 Task: Search one way flight ticket for 3 adults, 3 children in premium economy from Erie: Erie International Airport (tom Ridge Field) to Springfield: Abraham Lincoln Capital Airport on 5-2-2023. Choice of flights is Royal air maroc. Number of bags: 1 carry on bag. Price is upto 42000. Outbound departure time preference is 17:00.
Action: Mouse moved to (281, 242)
Screenshot: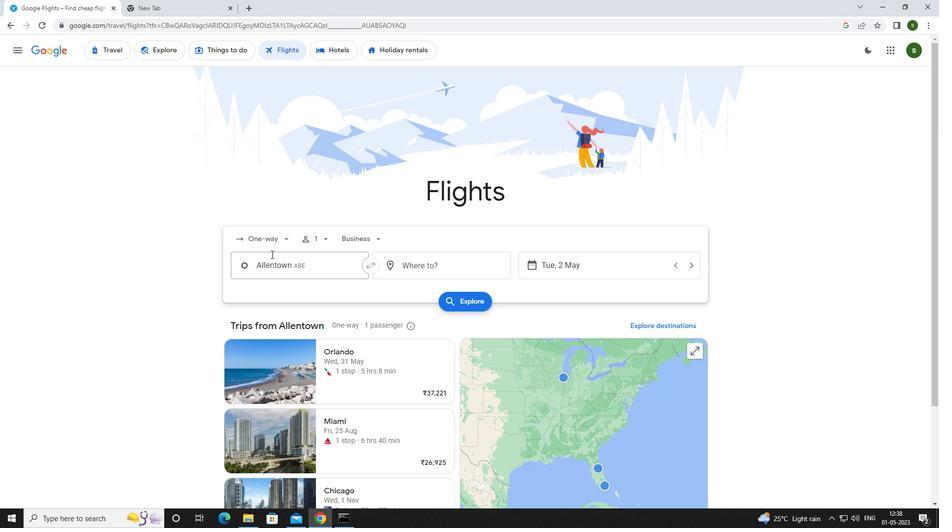 
Action: Mouse pressed left at (281, 242)
Screenshot: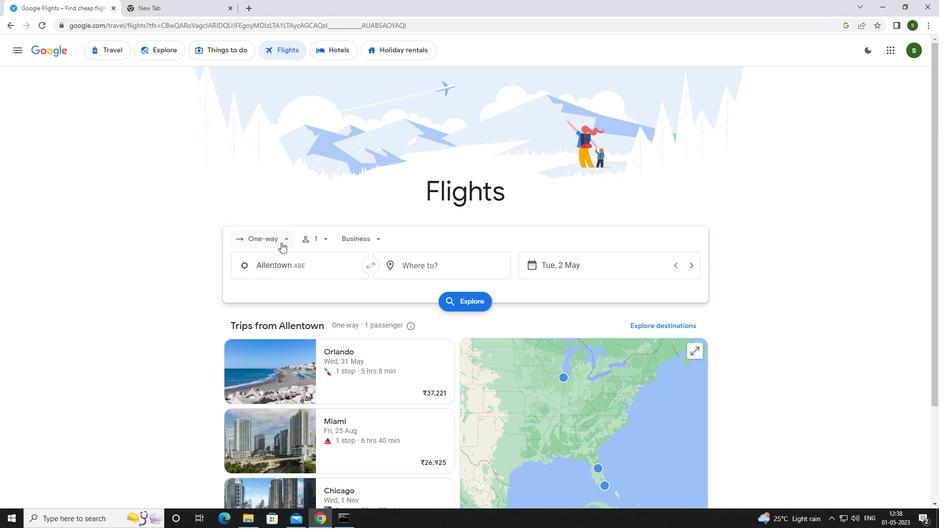 
Action: Mouse moved to (287, 276)
Screenshot: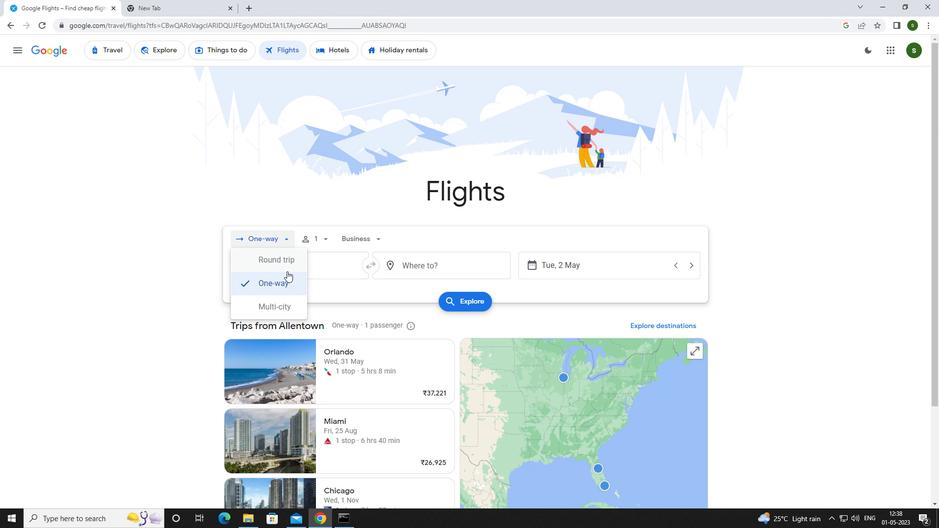 
Action: Mouse pressed left at (287, 276)
Screenshot: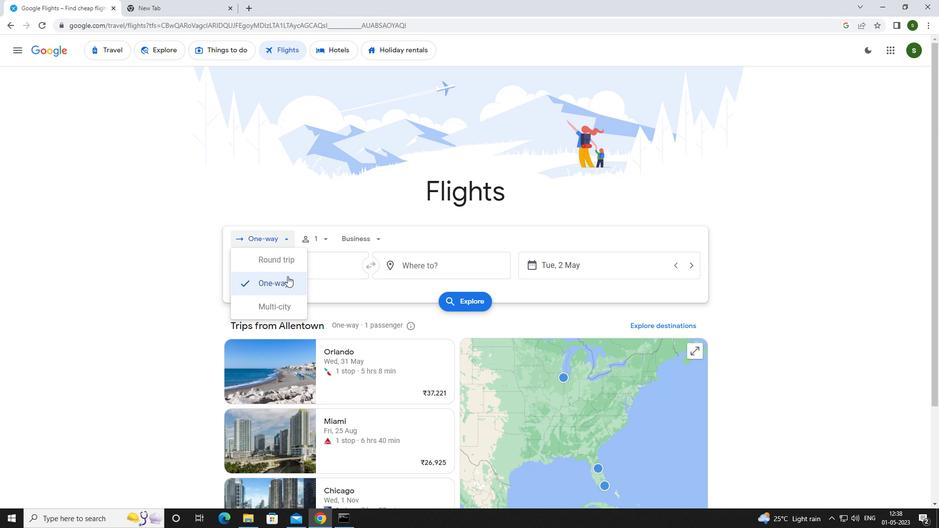 
Action: Mouse moved to (320, 238)
Screenshot: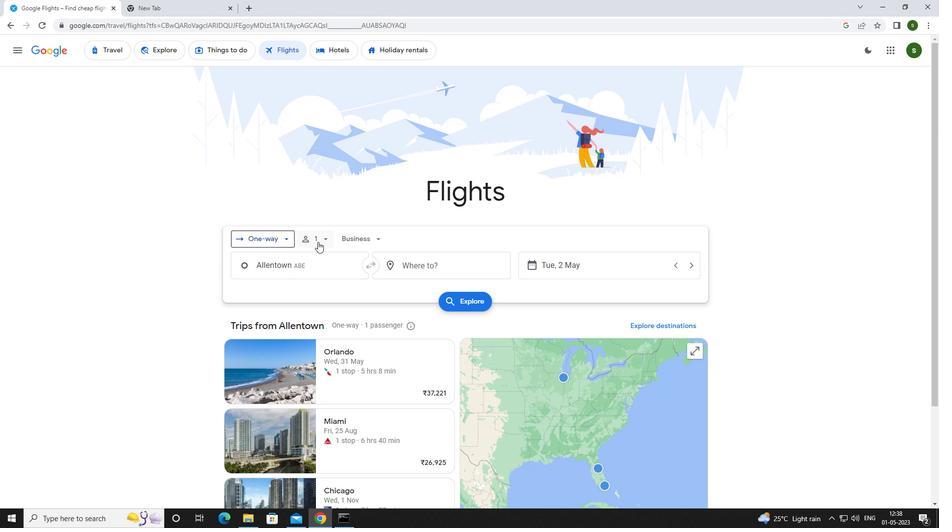
Action: Mouse pressed left at (320, 238)
Screenshot: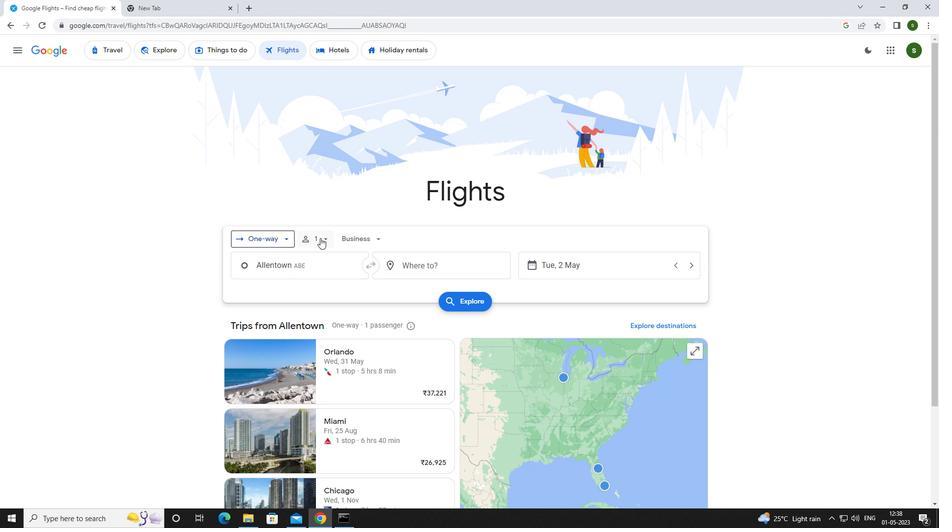
Action: Mouse moved to (397, 262)
Screenshot: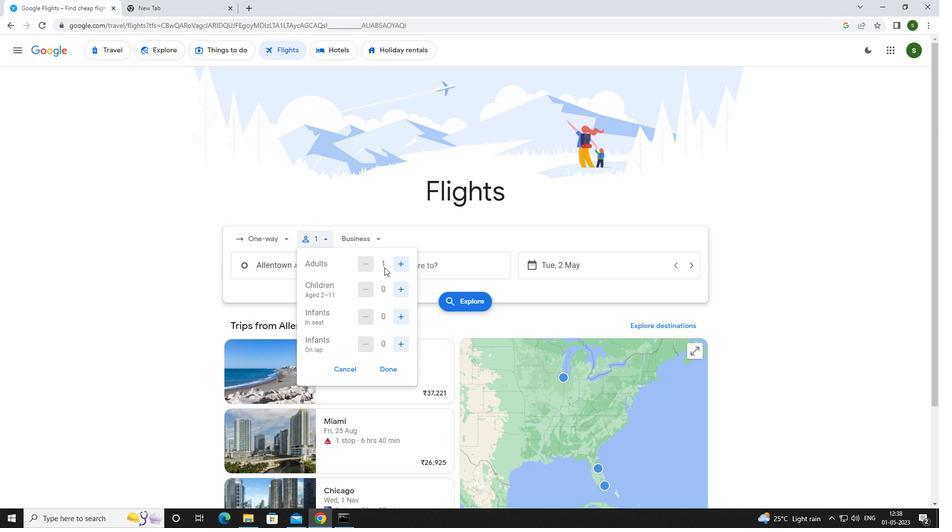 
Action: Mouse pressed left at (397, 262)
Screenshot: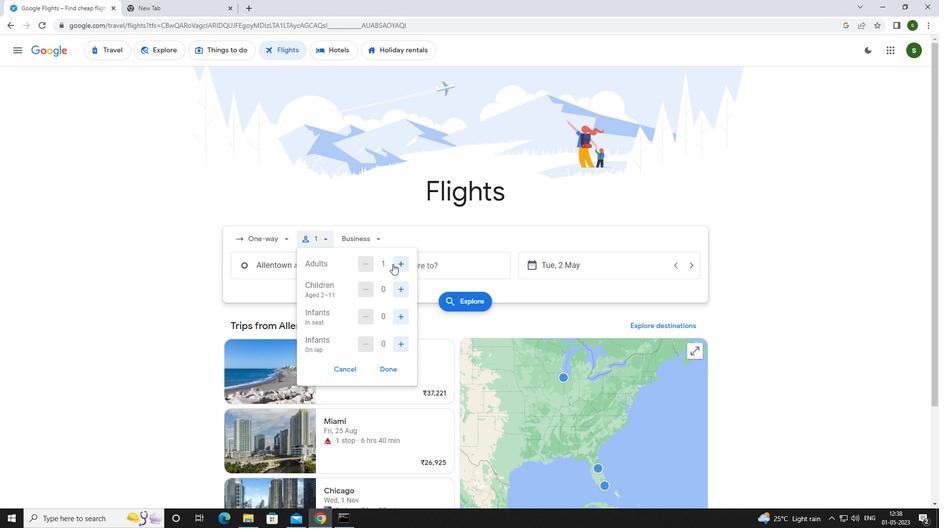 
Action: Mouse pressed left at (397, 262)
Screenshot: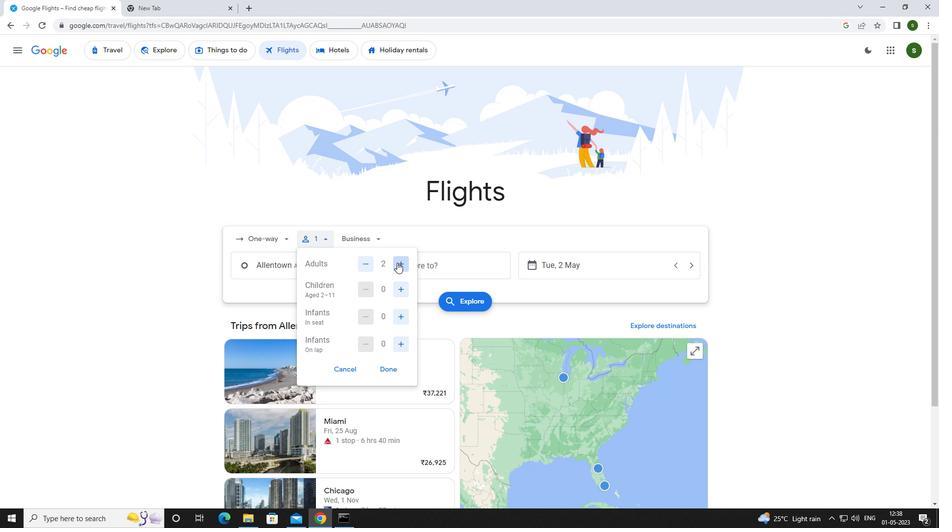 
Action: Mouse moved to (399, 292)
Screenshot: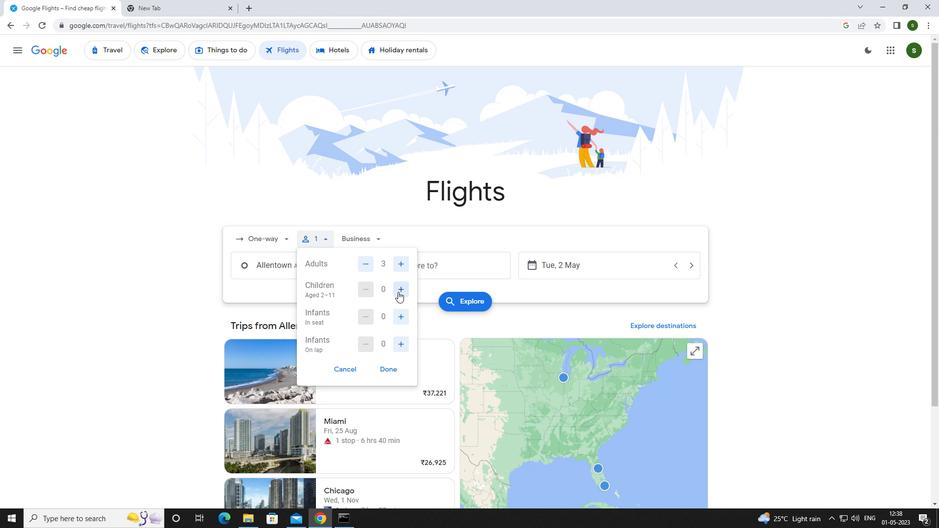 
Action: Mouse pressed left at (399, 292)
Screenshot: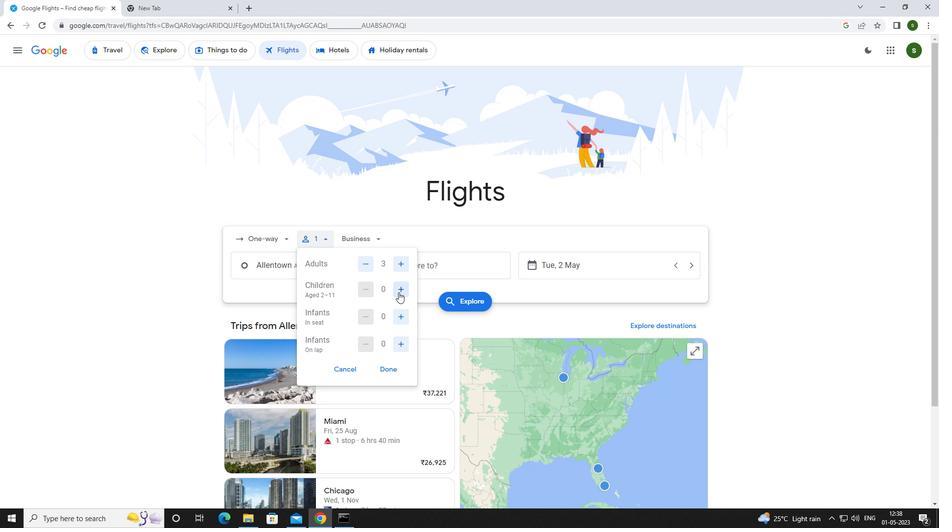 
Action: Mouse pressed left at (399, 292)
Screenshot: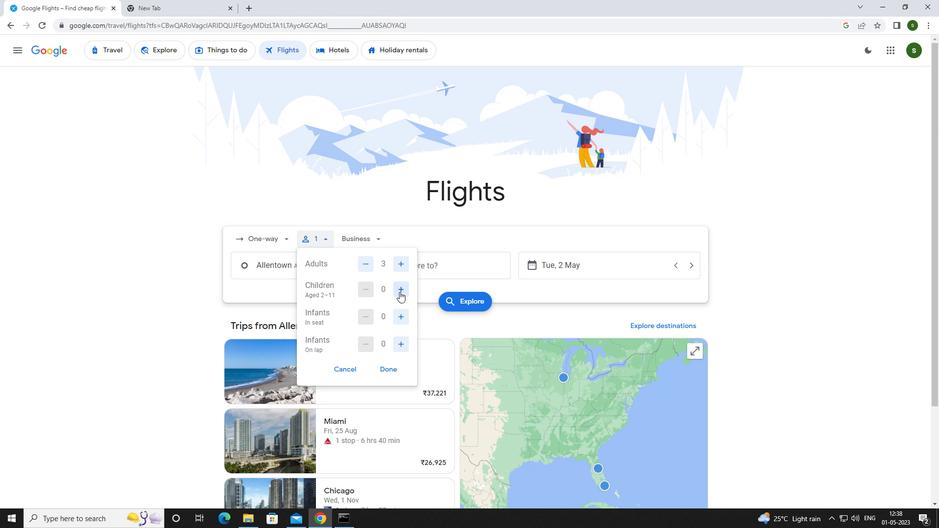 
Action: Mouse pressed left at (399, 292)
Screenshot: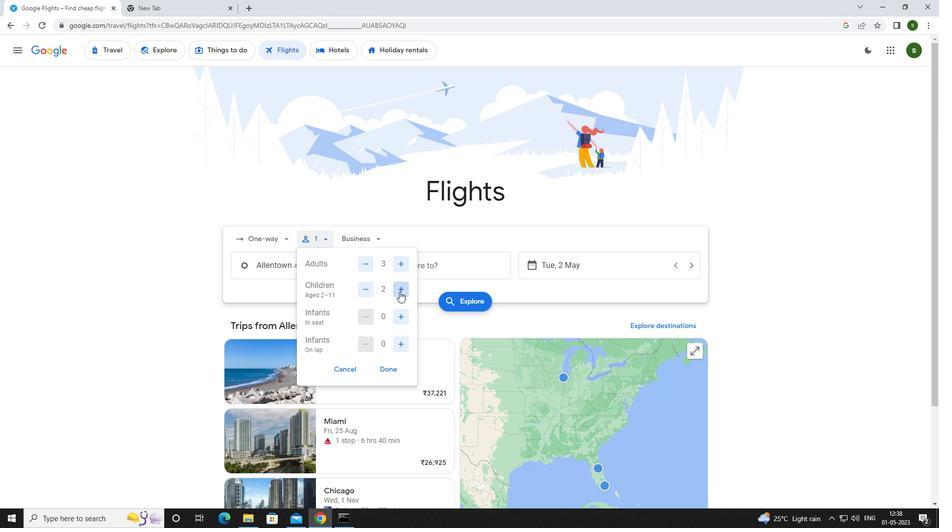 
Action: Mouse moved to (375, 241)
Screenshot: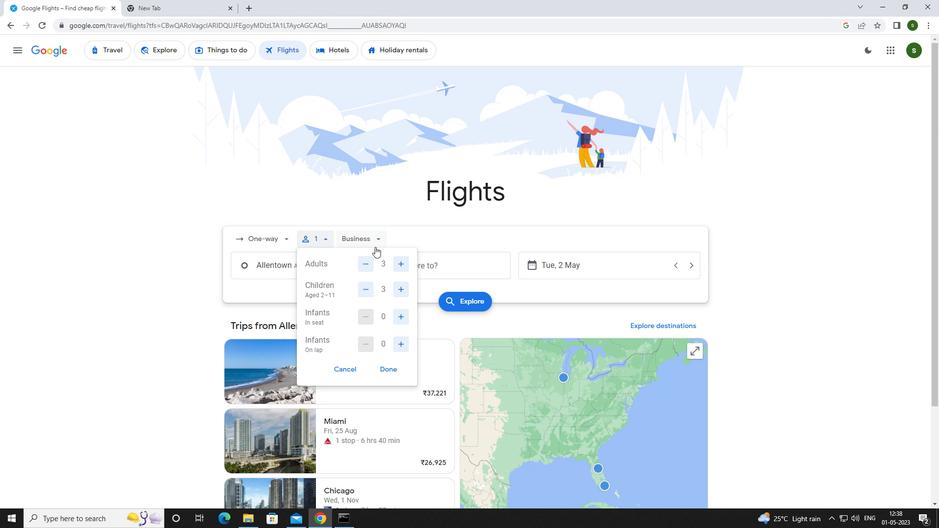
Action: Mouse pressed left at (375, 241)
Screenshot: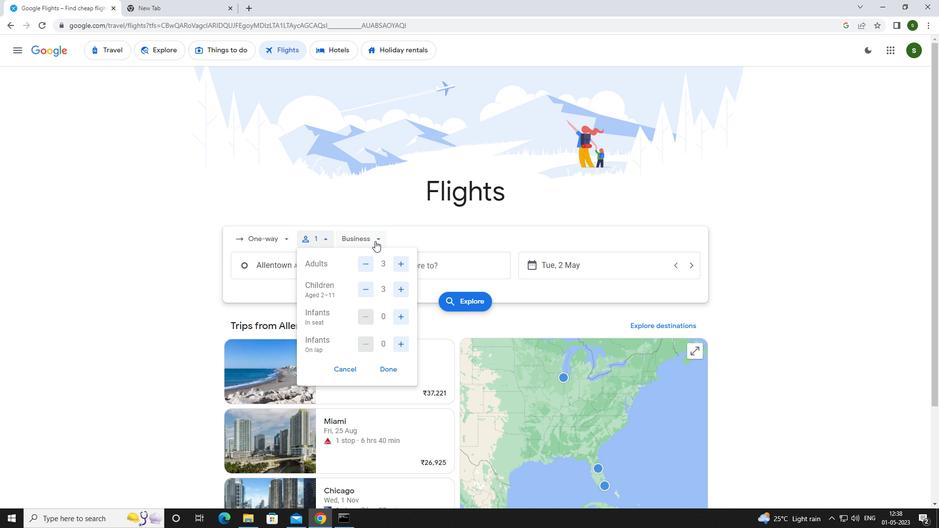 
Action: Mouse moved to (387, 284)
Screenshot: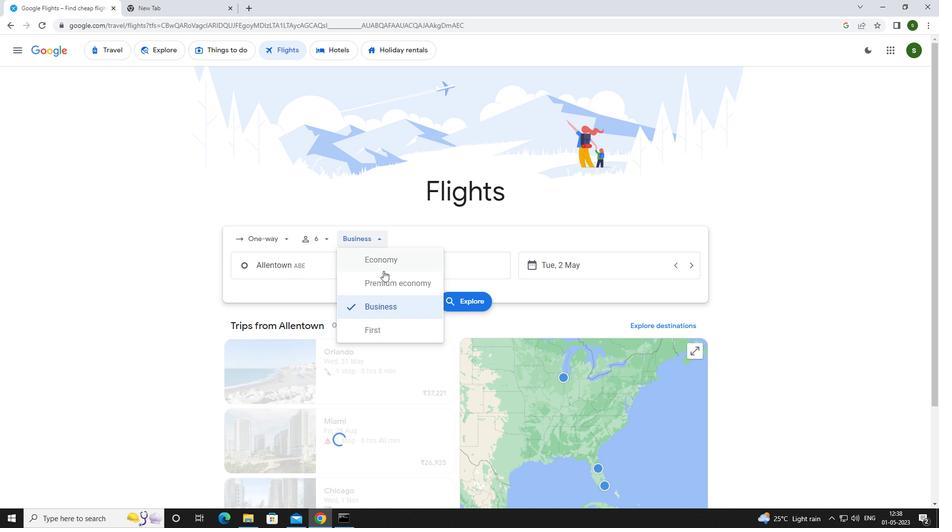 
Action: Mouse pressed left at (387, 284)
Screenshot: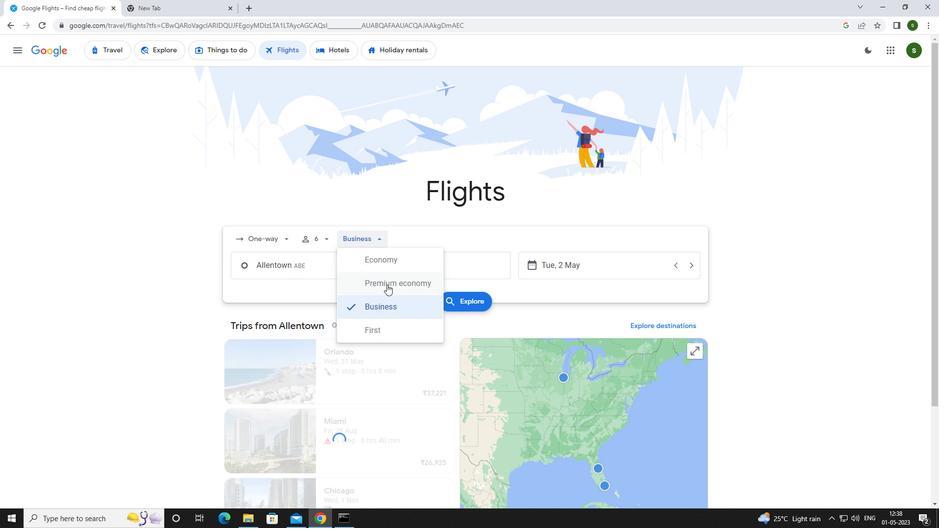 
Action: Mouse moved to (321, 260)
Screenshot: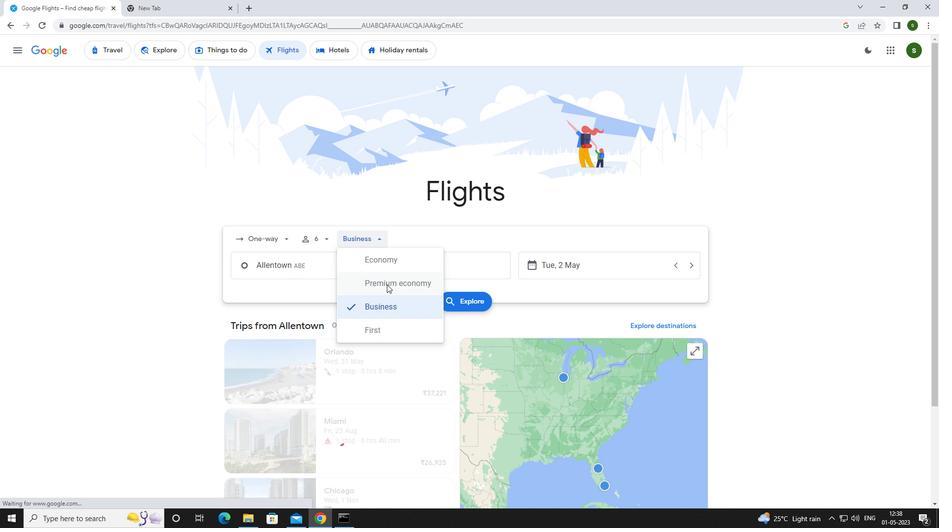 
Action: Mouse pressed left at (321, 260)
Screenshot: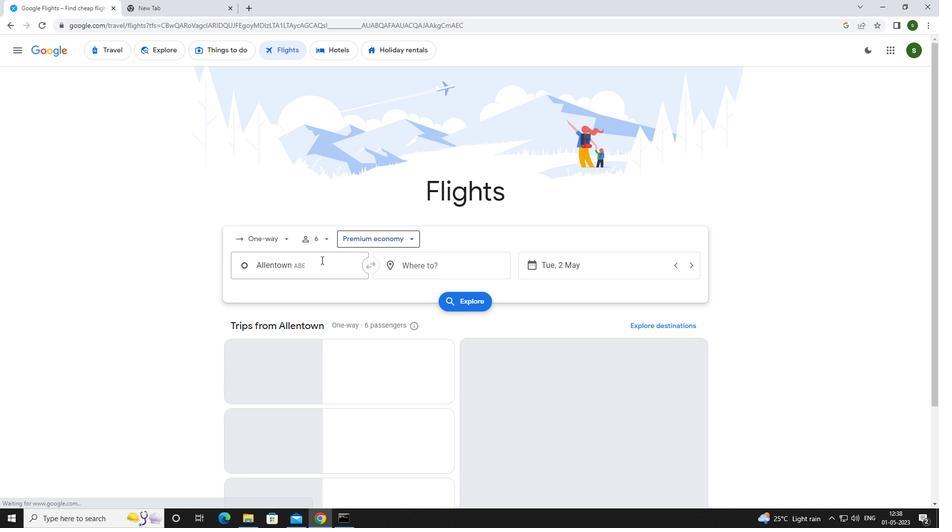 
Action: Mouse moved to (327, 257)
Screenshot: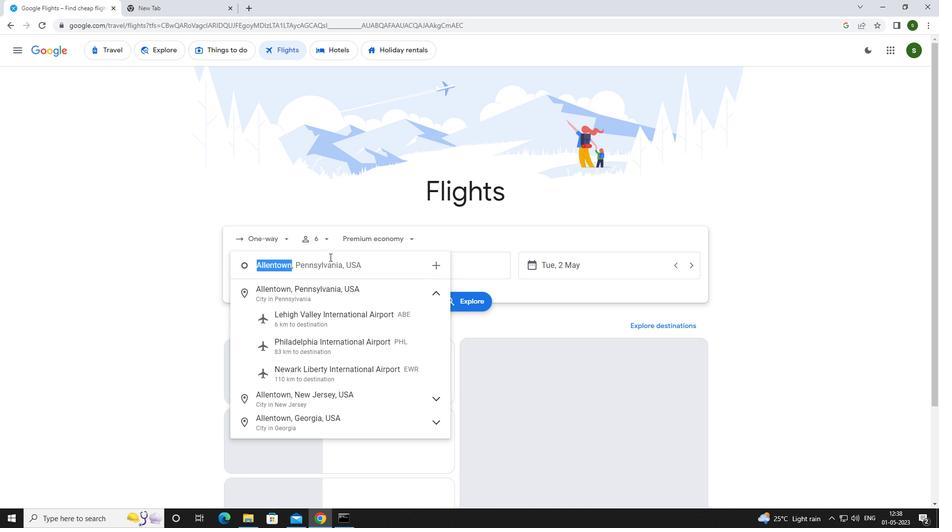 
Action: Key pressed <Key.caps_lock>e<Key.caps_lock>rie<Key.space><Key.caps_lock>i<Key.caps_lock>nterna
Screenshot: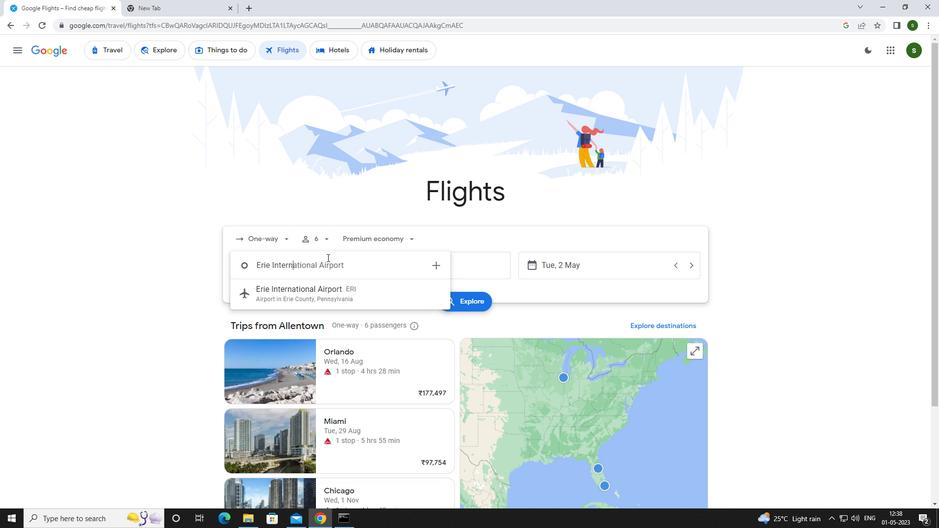
Action: Mouse moved to (326, 295)
Screenshot: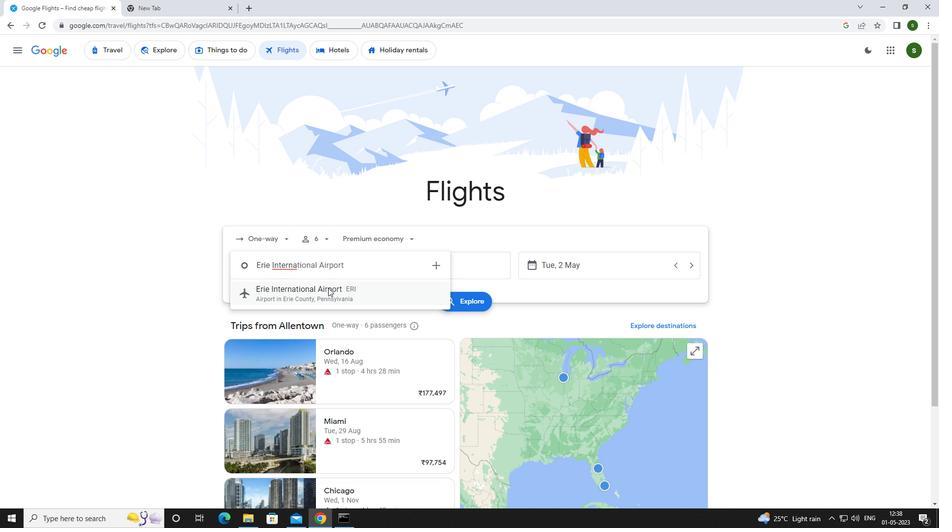 
Action: Mouse pressed left at (326, 295)
Screenshot: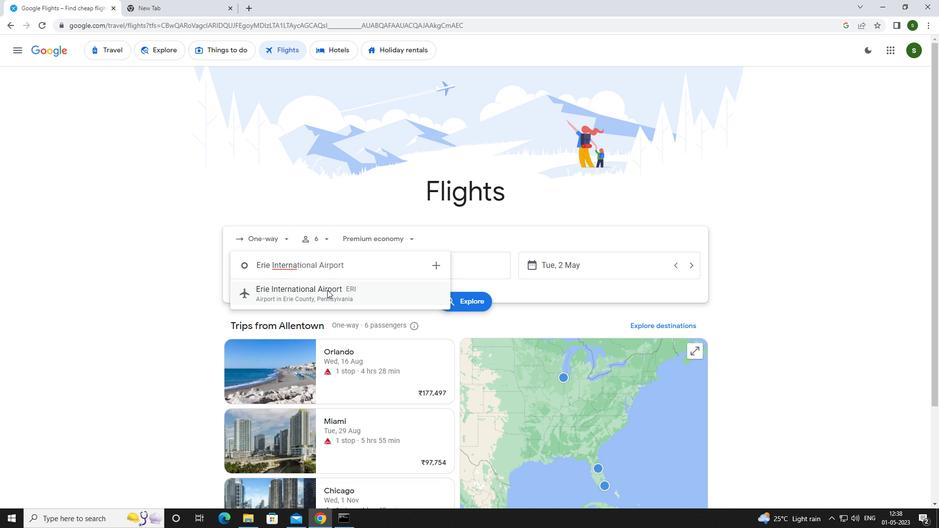 
Action: Mouse moved to (425, 265)
Screenshot: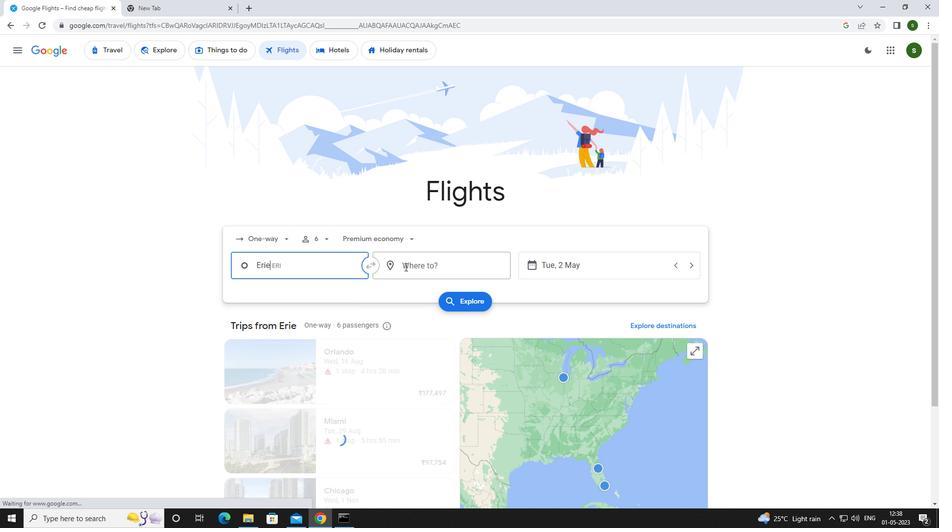 
Action: Mouse pressed left at (425, 265)
Screenshot: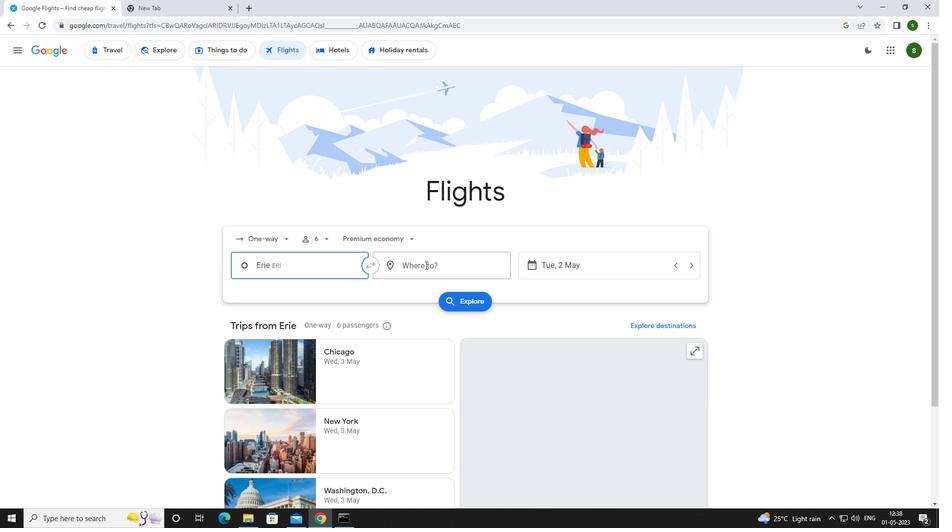 
Action: Mouse moved to (405, 267)
Screenshot: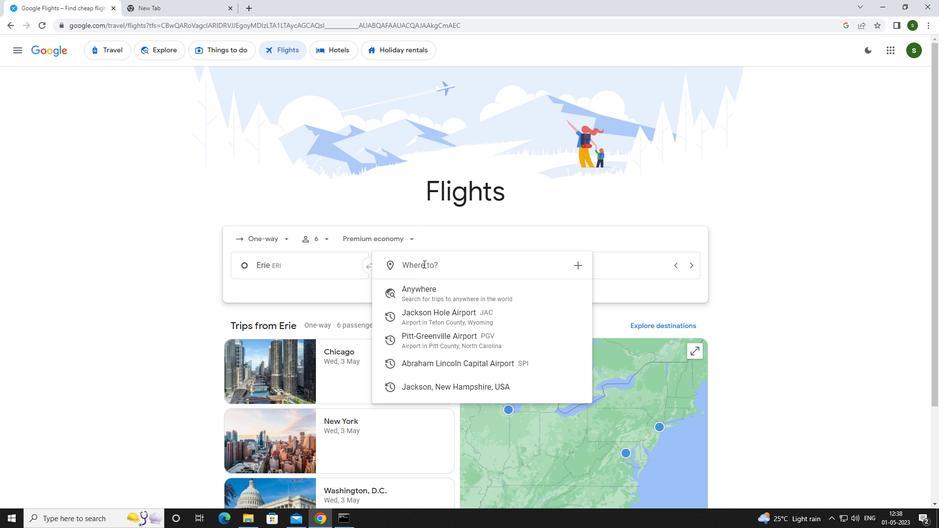 
Action: Key pressed <Key.caps_lock>s<Key.caps_lock>pringfie
Screenshot: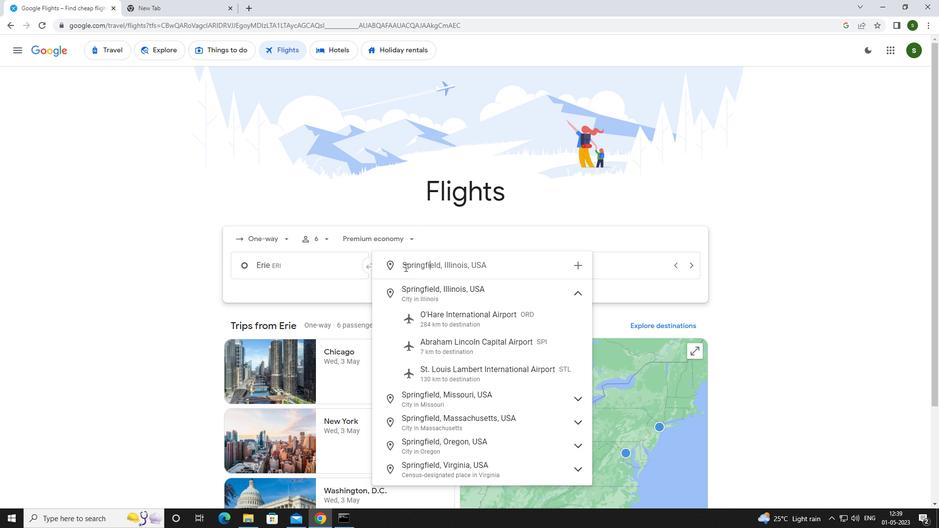 
Action: Mouse moved to (444, 340)
Screenshot: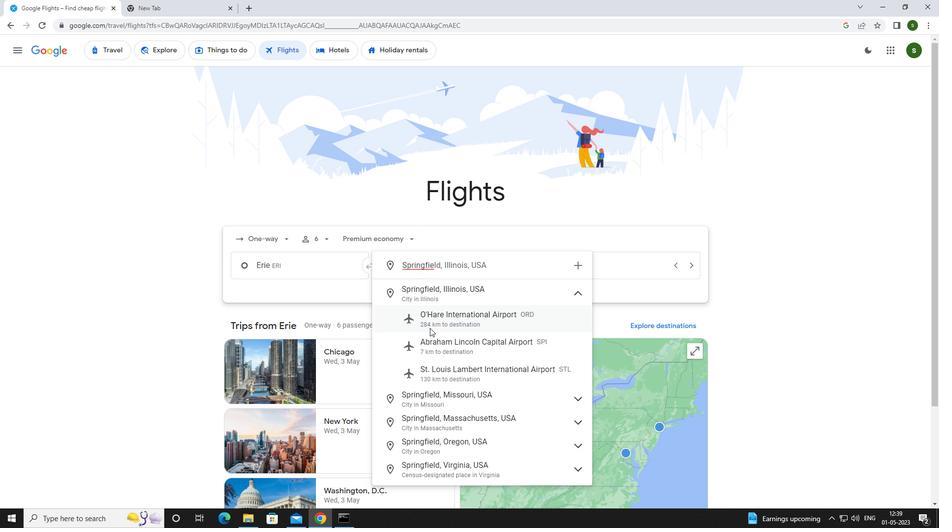 
Action: Mouse pressed left at (444, 340)
Screenshot: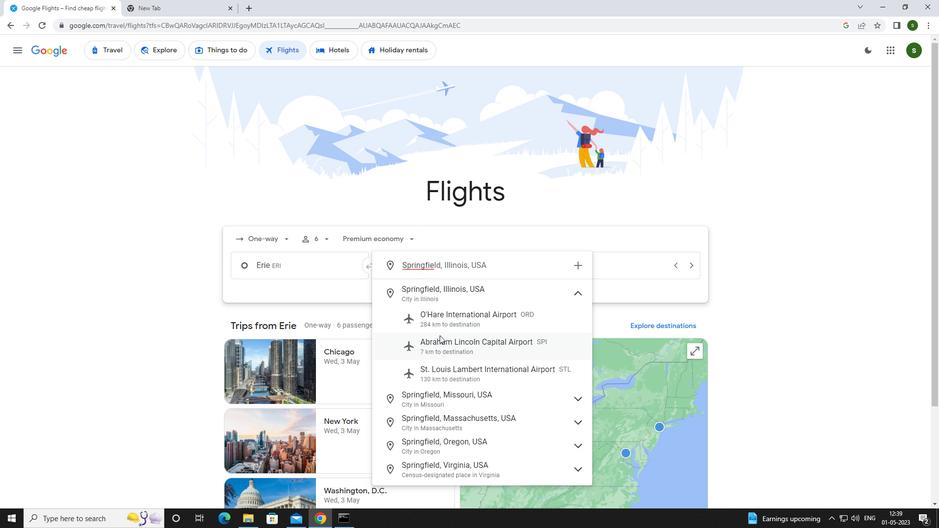 
Action: Mouse moved to (590, 264)
Screenshot: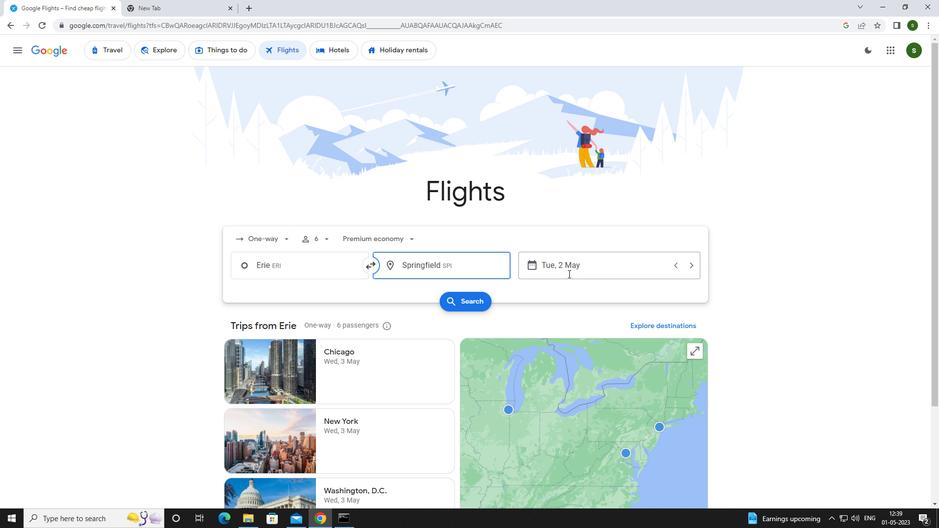 
Action: Mouse pressed left at (590, 264)
Screenshot: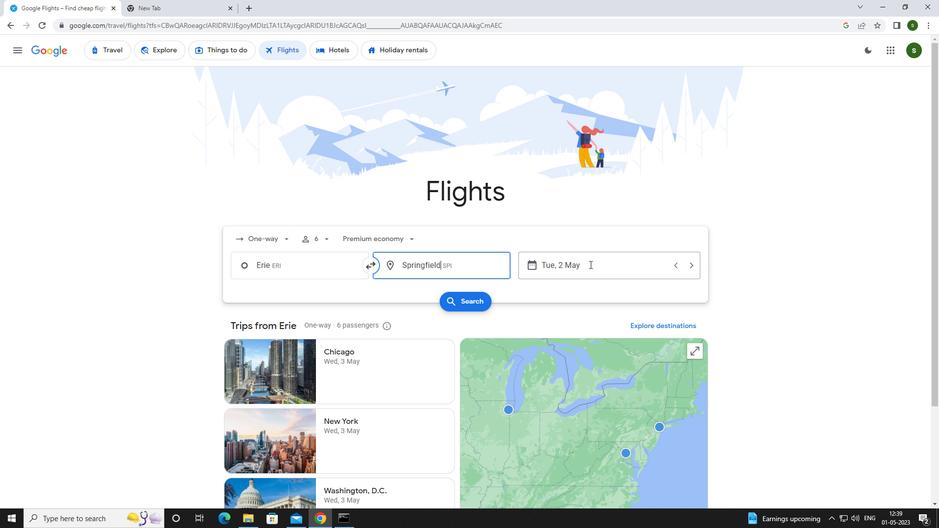 
Action: Mouse moved to (392, 330)
Screenshot: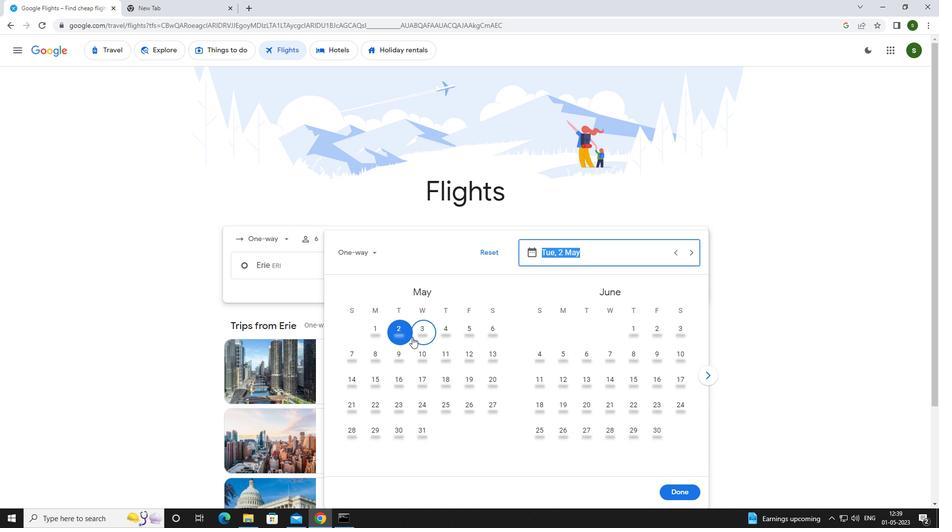 
Action: Mouse pressed left at (392, 330)
Screenshot: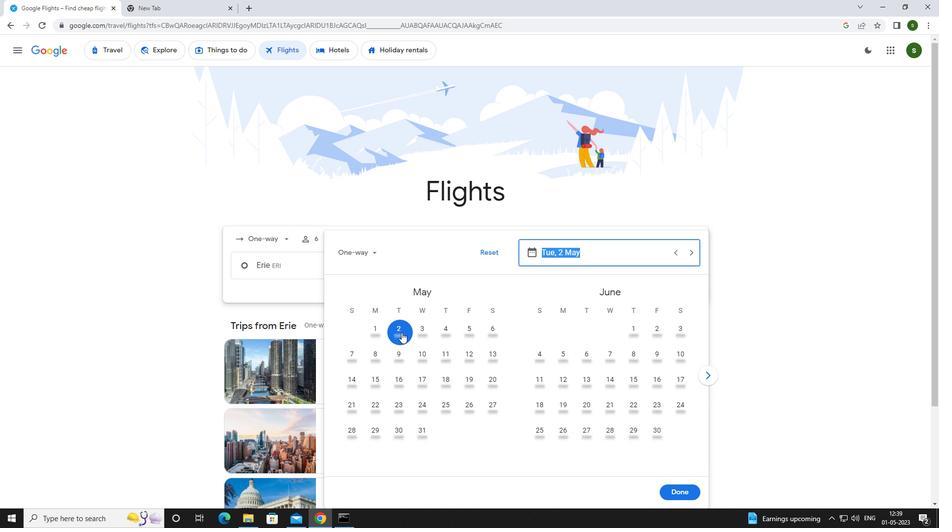 
Action: Mouse moved to (671, 487)
Screenshot: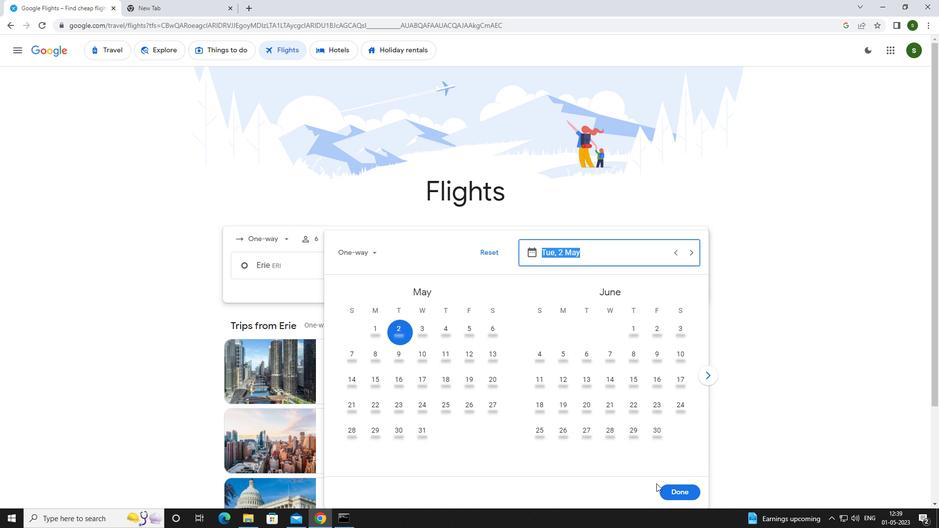 
Action: Mouse pressed left at (671, 487)
Screenshot: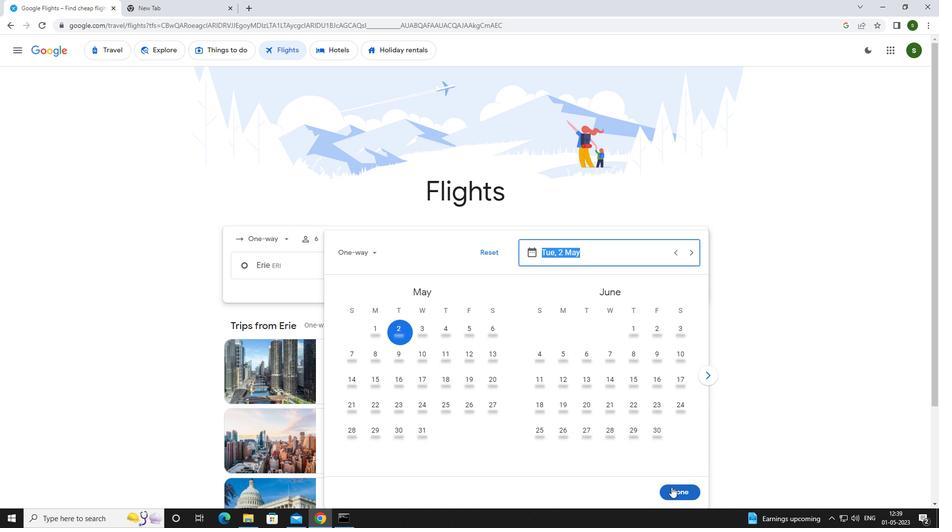 
Action: Mouse moved to (470, 301)
Screenshot: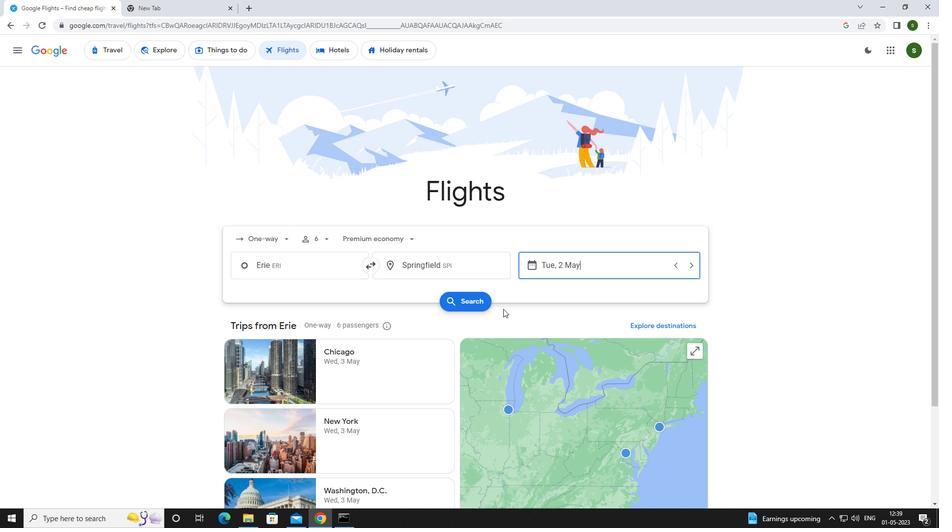 
Action: Mouse pressed left at (470, 301)
Screenshot: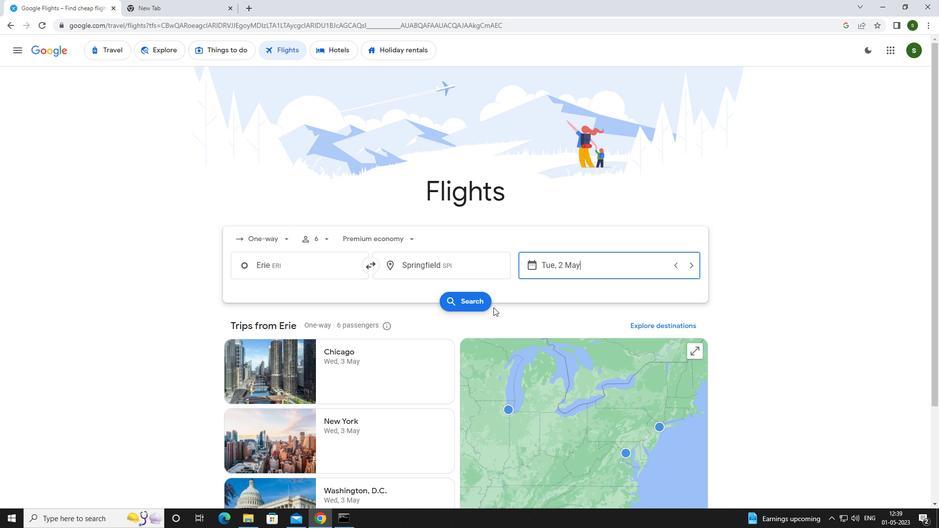 
Action: Mouse moved to (246, 140)
Screenshot: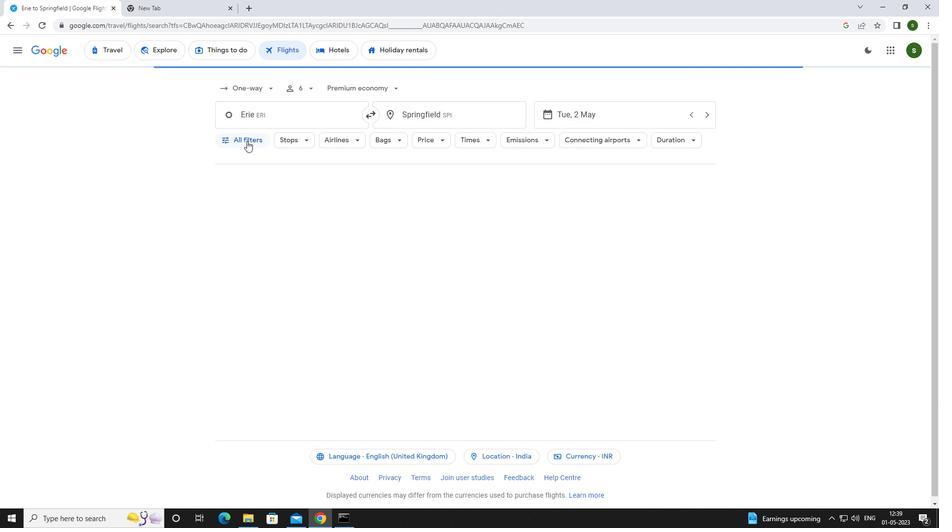 
Action: Mouse pressed left at (246, 140)
Screenshot: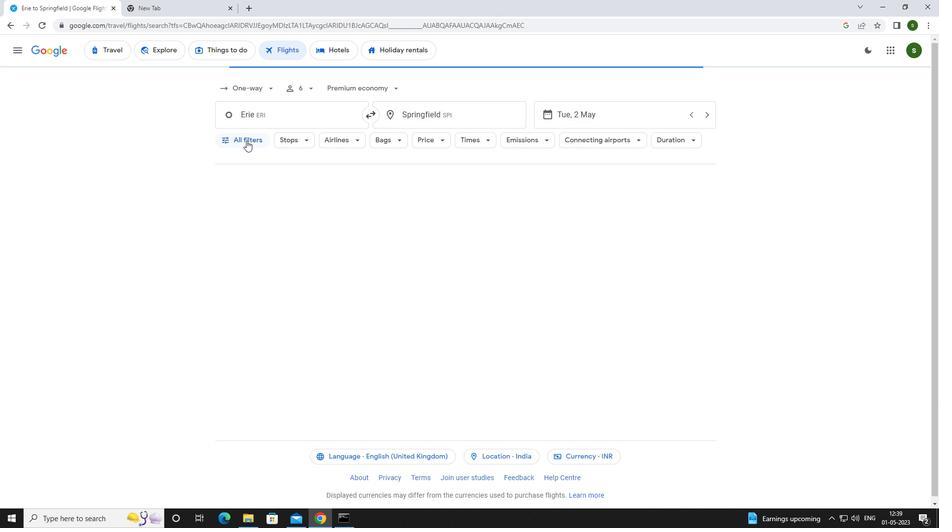 
Action: Mouse moved to (368, 349)
Screenshot: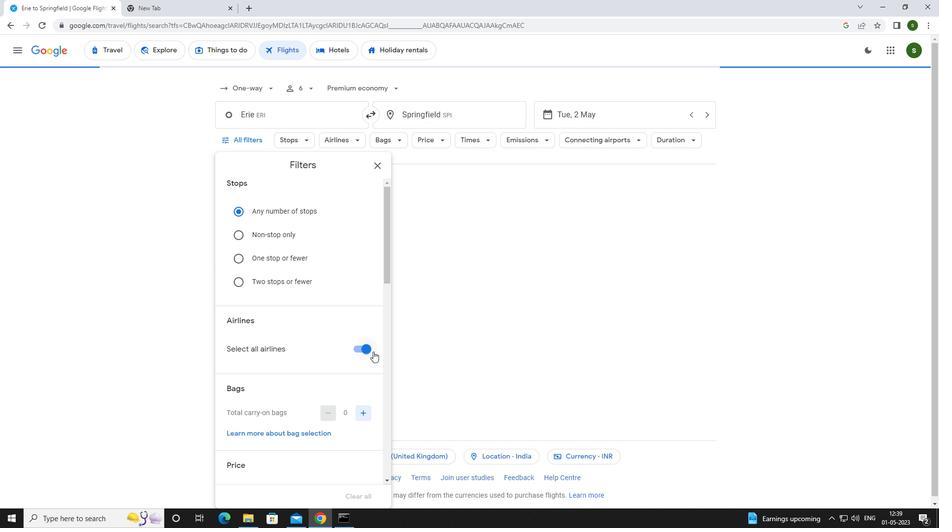 
Action: Mouse pressed left at (368, 349)
Screenshot: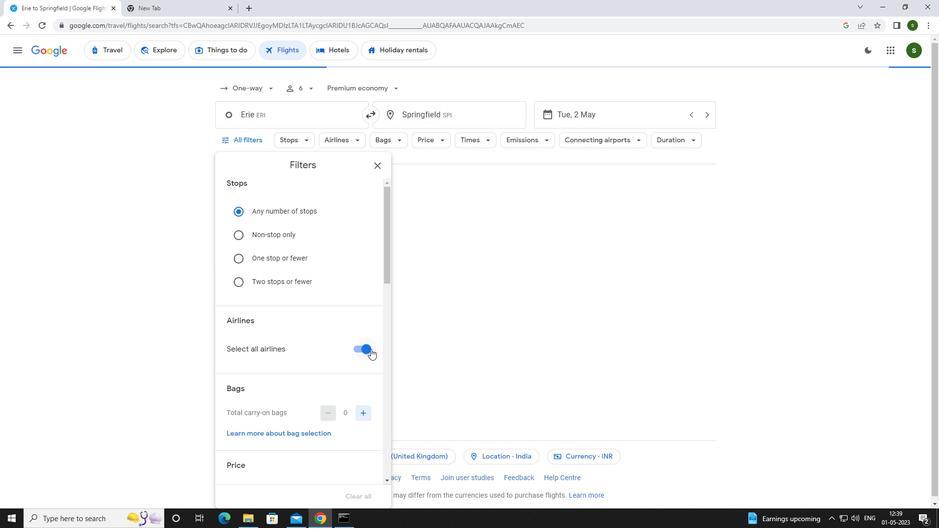
Action: Mouse moved to (342, 308)
Screenshot: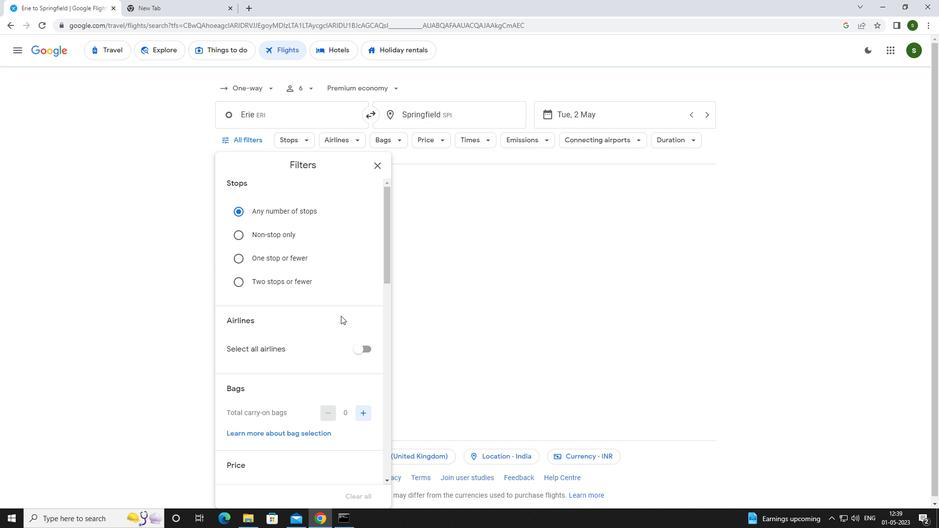 
Action: Mouse scrolled (342, 308) with delta (0, 0)
Screenshot: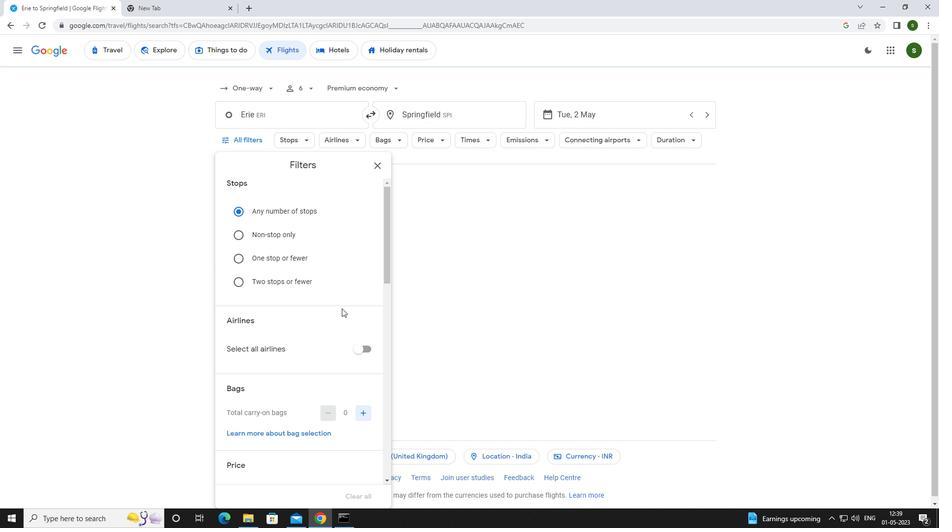 
Action: Mouse scrolled (342, 308) with delta (0, 0)
Screenshot: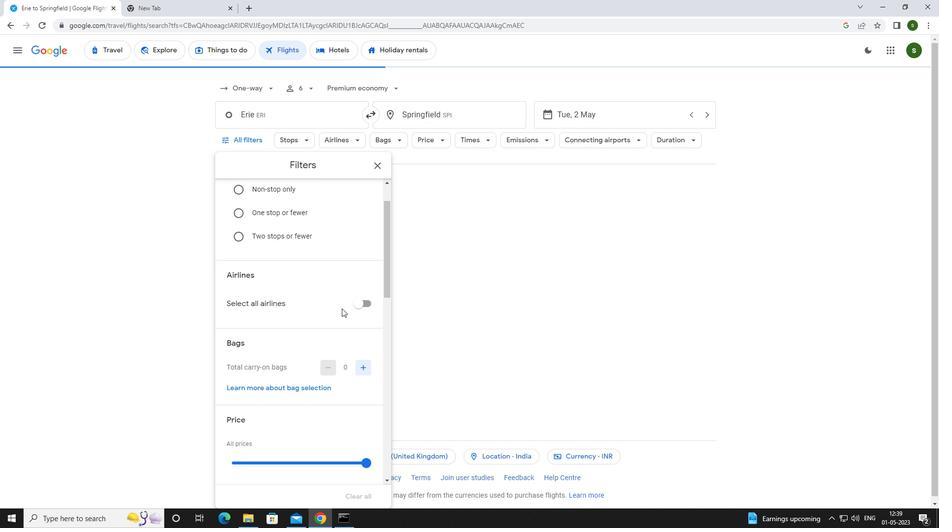 
Action: Mouse moved to (358, 297)
Screenshot: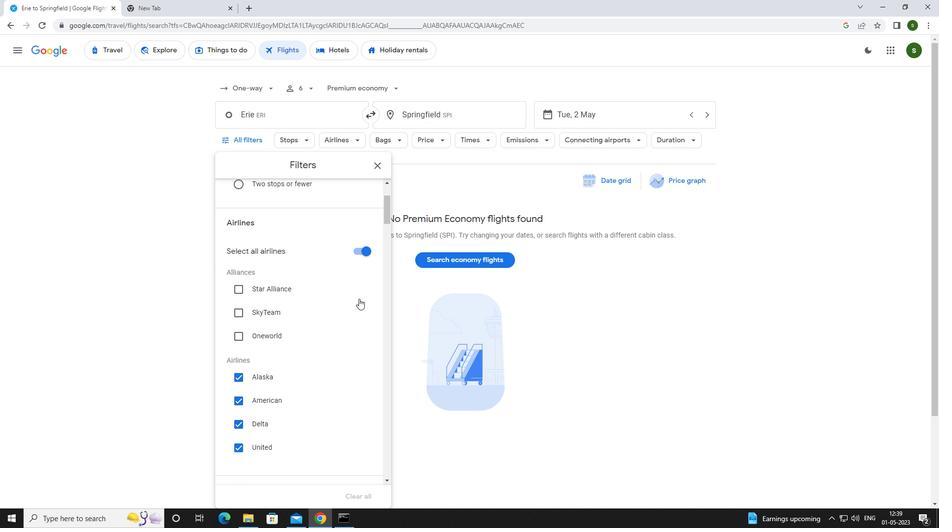 
Action: Mouse scrolled (358, 296) with delta (0, 0)
Screenshot: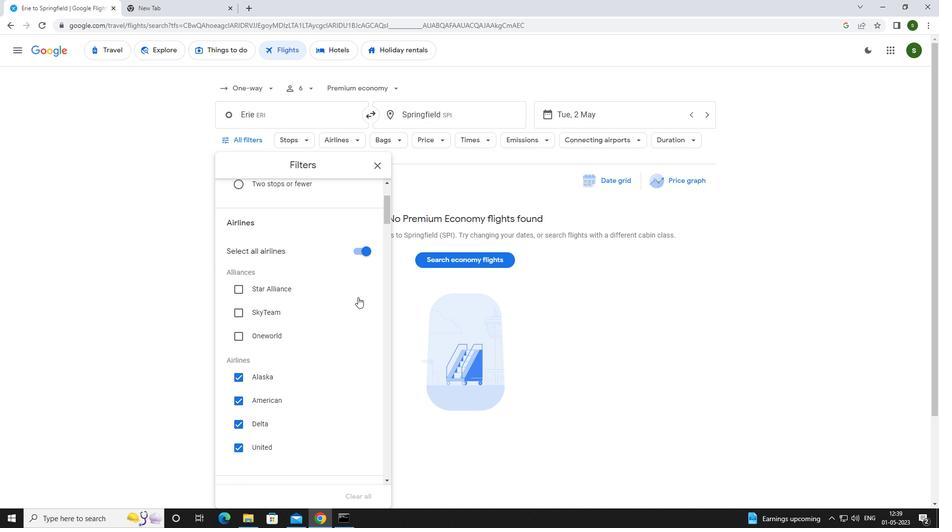 
Action: Mouse scrolled (358, 296) with delta (0, 0)
Screenshot: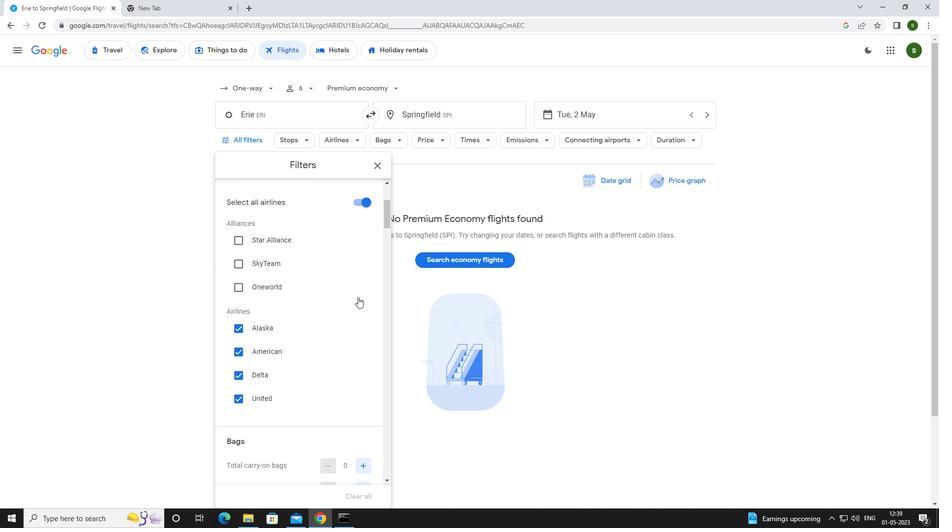 
Action: Mouse moved to (356, 296)
Screenshot: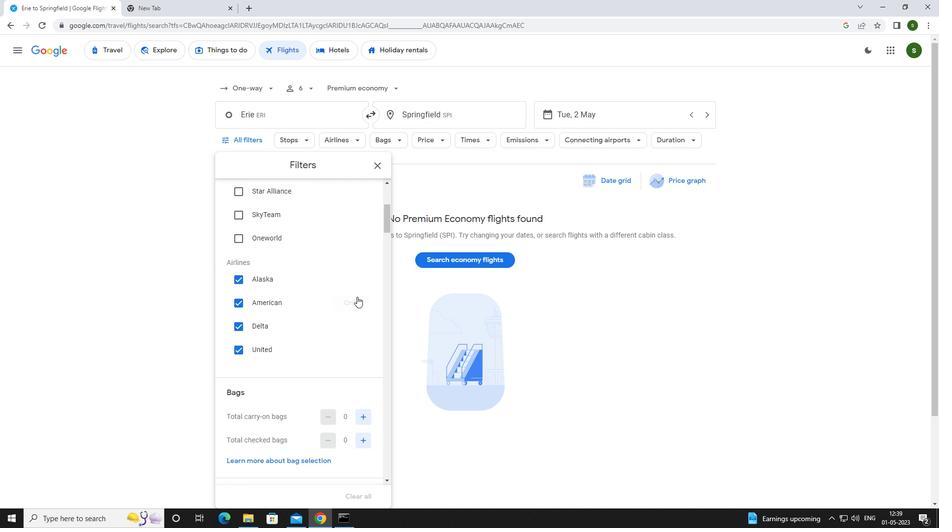 
Action: Mouse scrolled (356, 296) with delta (0, 0)
Screenshot: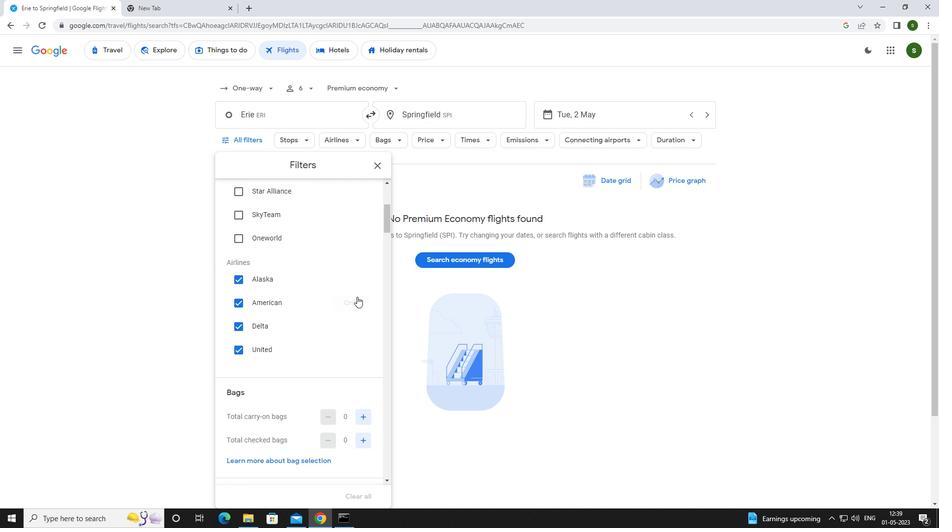
Action: Mouse moved to (356, 295)
Screenshot: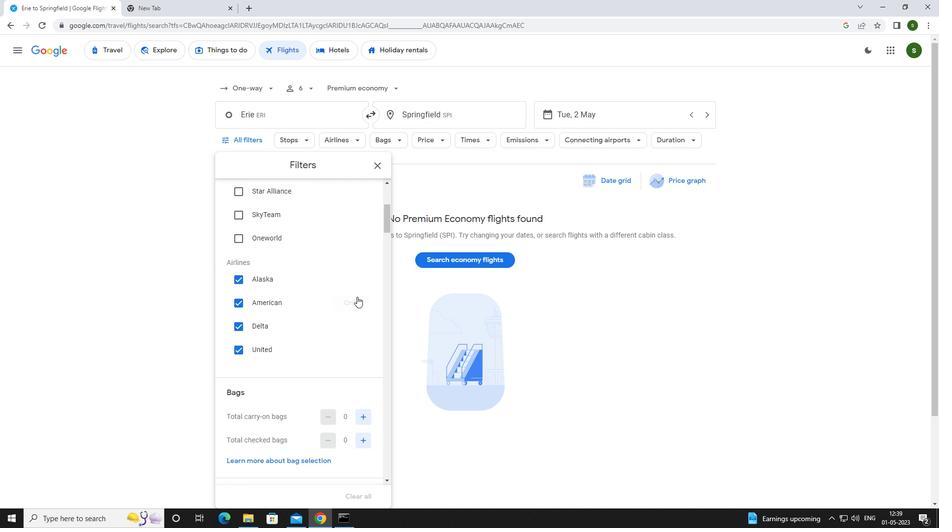 
Action: Mouse scrolled (356, 296) with delta (0, 0)
Screenshot: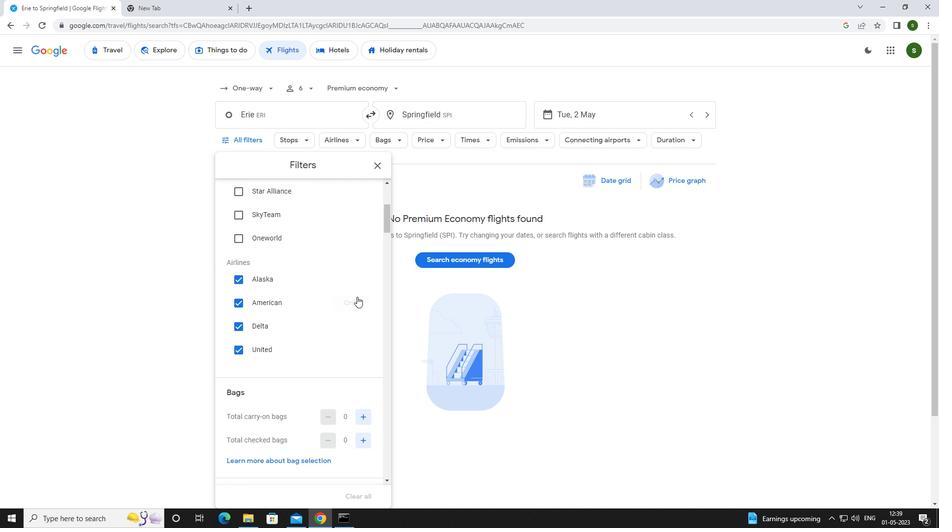 
Action: Mouse scrolled (356, 296) with delta (0, 0)
Screenshot: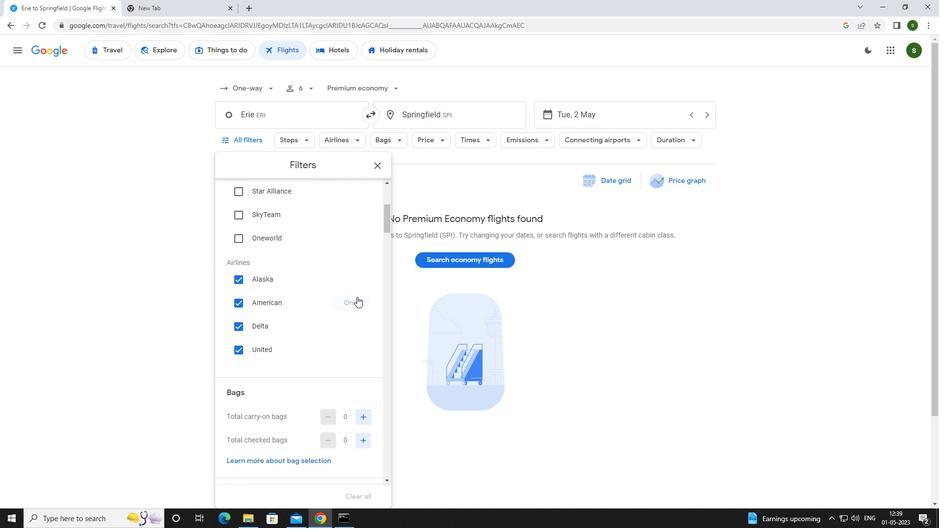 
Action: Mouse moved to (367, 299)
Screenshot: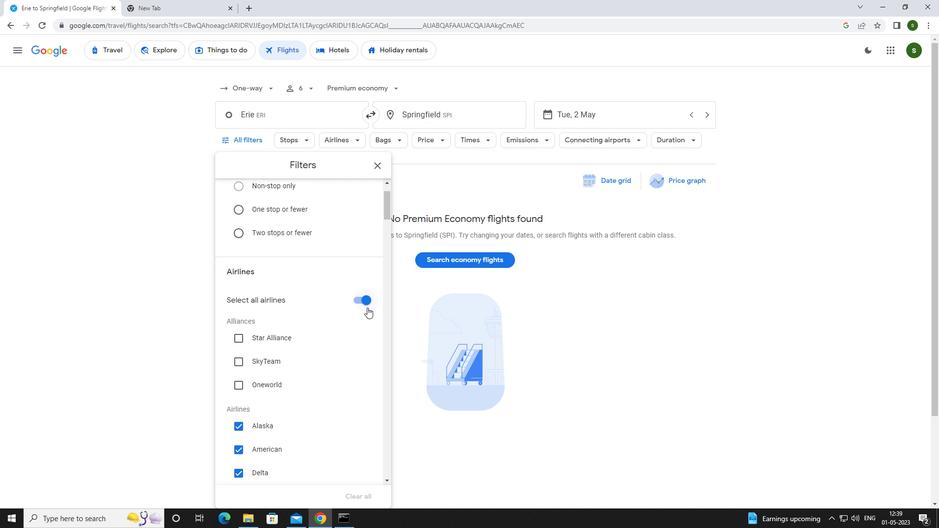 
Action: Mouse pressed left at (367, 299)
Screenshot: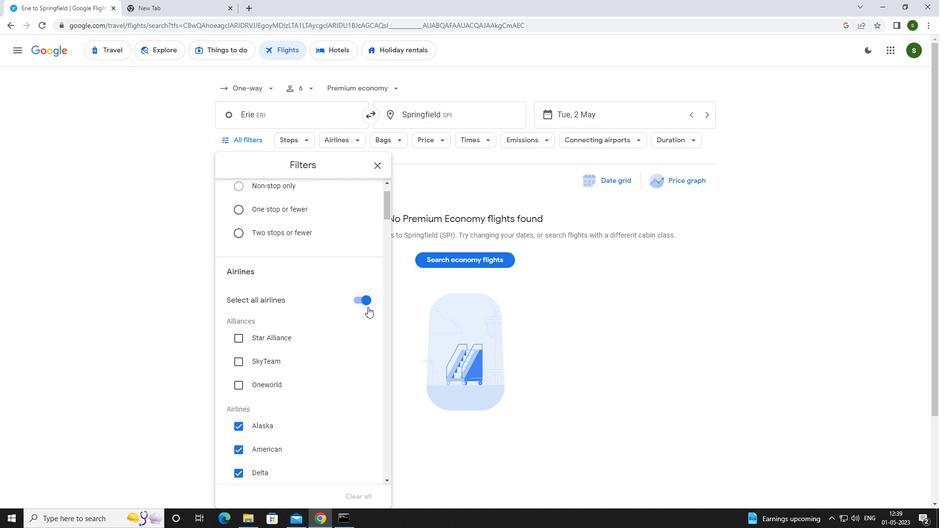 
Action: Mouse moved to (335, 296)
Screenshot: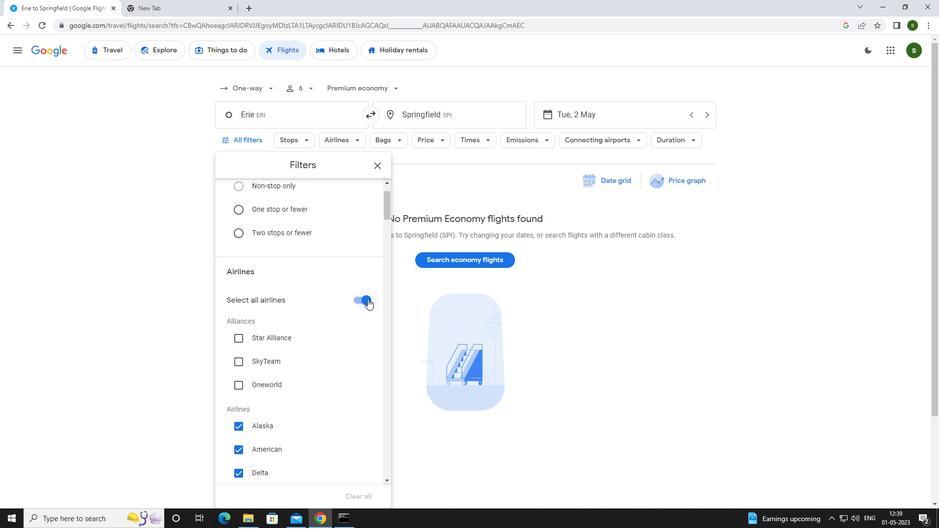 
Action: Mouse scrolled (335, 296) with delta (0, 0)
Screenshot: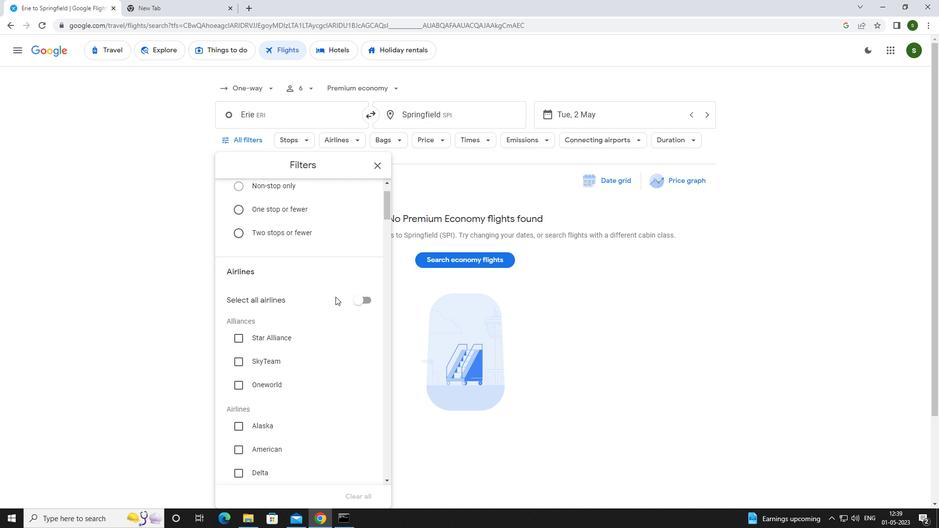 
Action: Mouse scrolled (335, 296) with delta (0, 0)
Screenshot: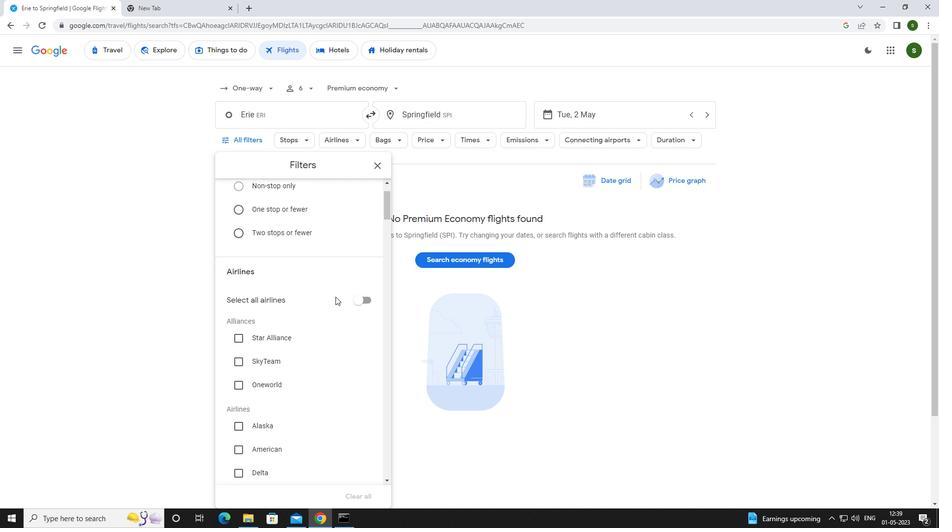 
Action: Mouse scrolled (335, 296) with delta (0, 0)
Screenshot: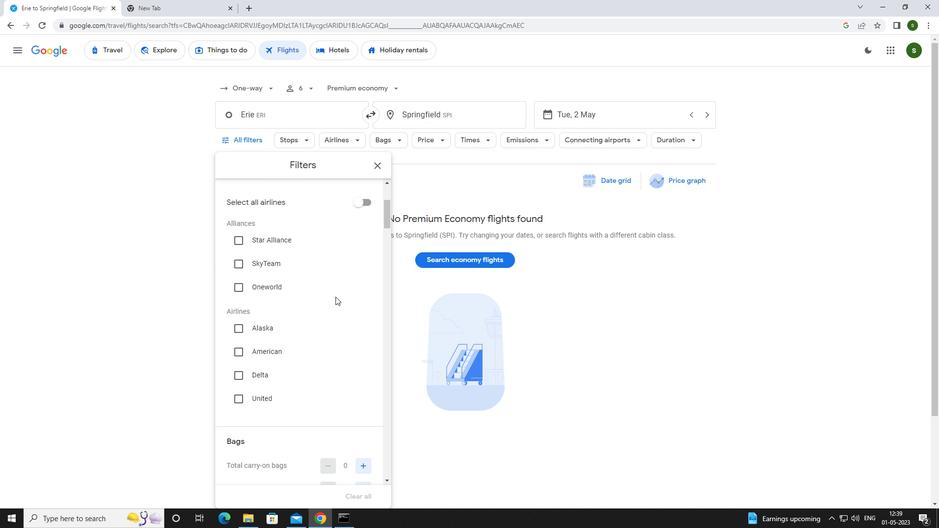 
Action: Mouse scrolled (335, 296) with delta (0, 0)
Screenshot: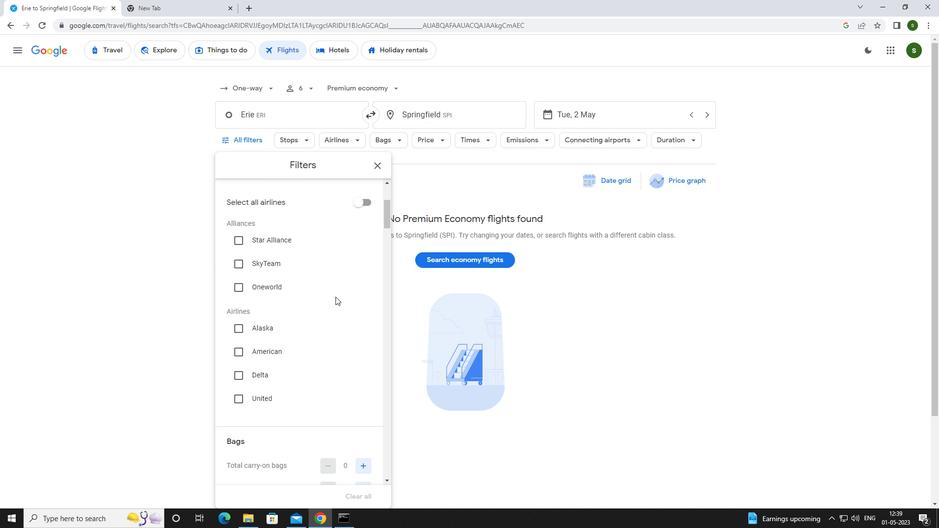 
Action: Mouse scrolled (335, 296) with delta (0, 0)
Screenshot: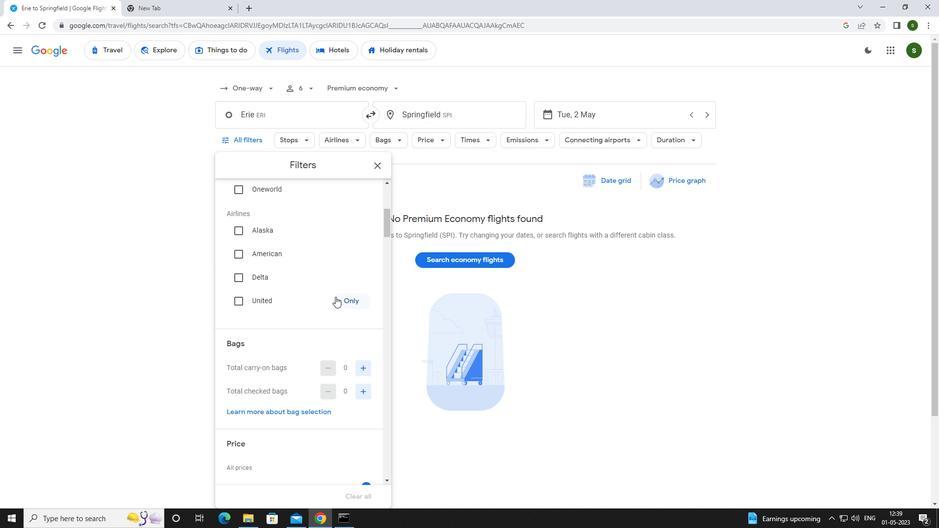 
Action: Mouse scrolled (335, 296) with delta (0, 0)
Screenshot: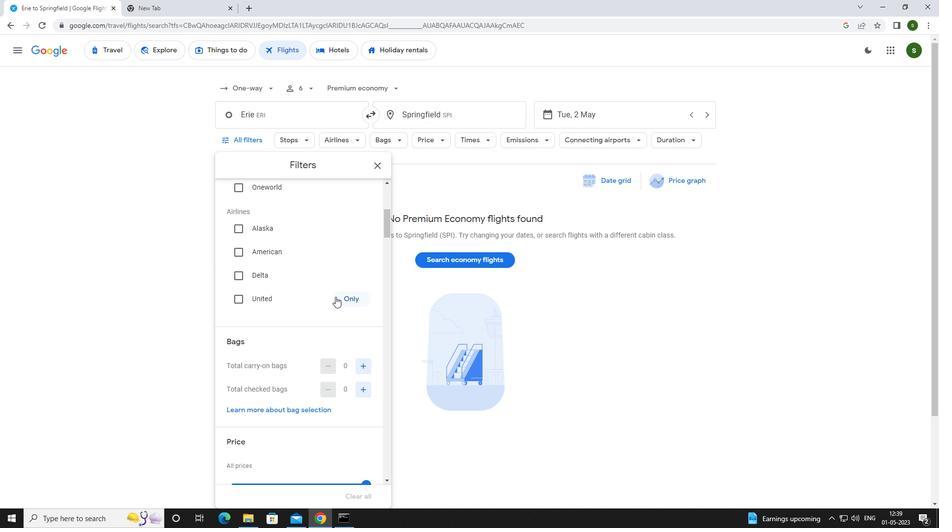 
Action: Mouse scrolled (335, 296) with delta (0, 0)
Screenshot: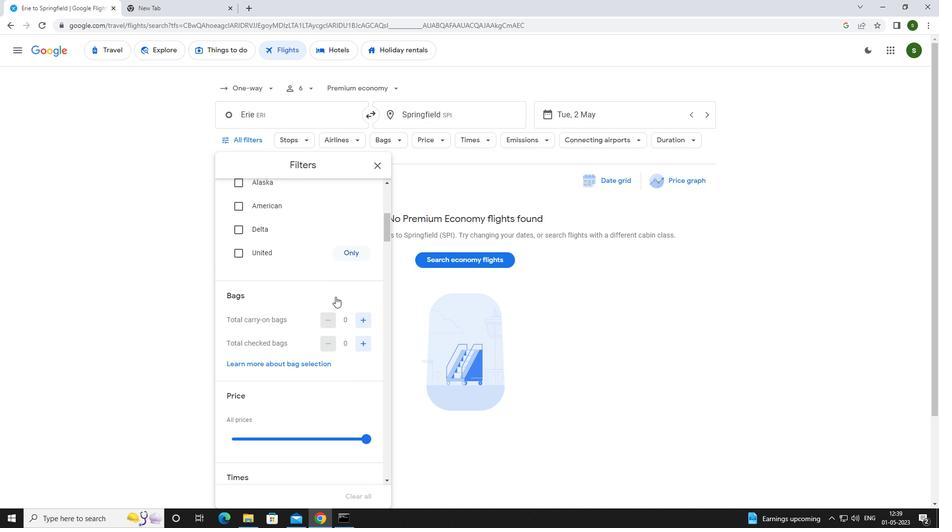 
Action: Mouse moved to (366, 222)
Screenshot: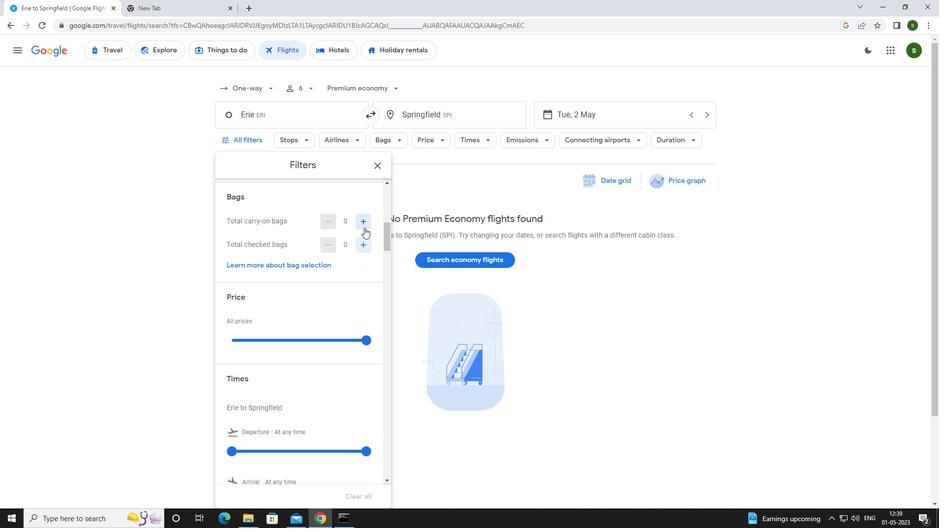
Action: Mouse pressed left at (366, 222)
Screenshot: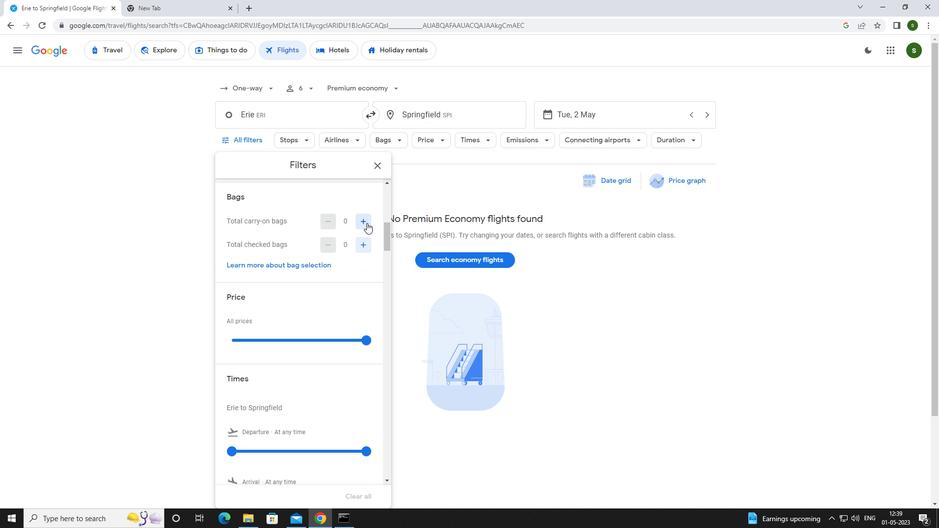 
Action: Mouse moved to (369, 341)
Screenshot: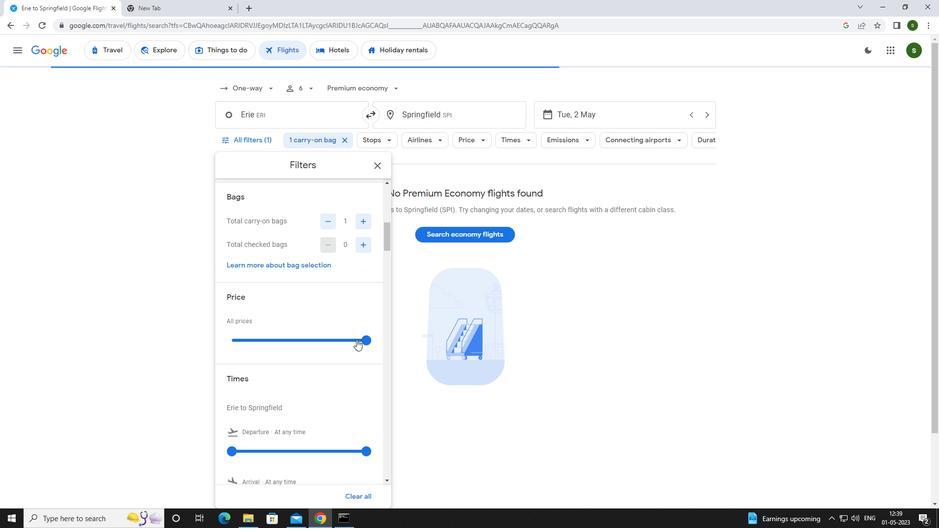 
Action: Mouse pressed left at (369, 341)
Screenshot: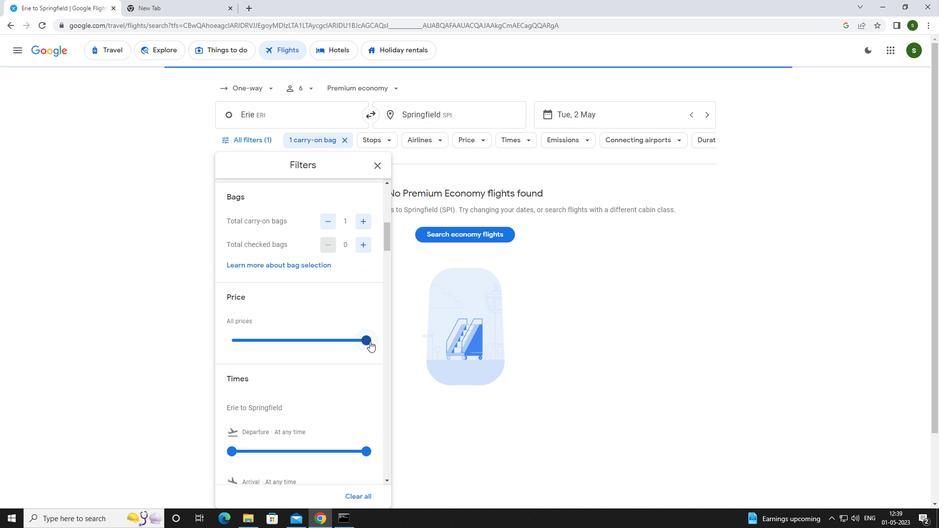 
Action: Mouse moved to (368, 340)
Screenshot: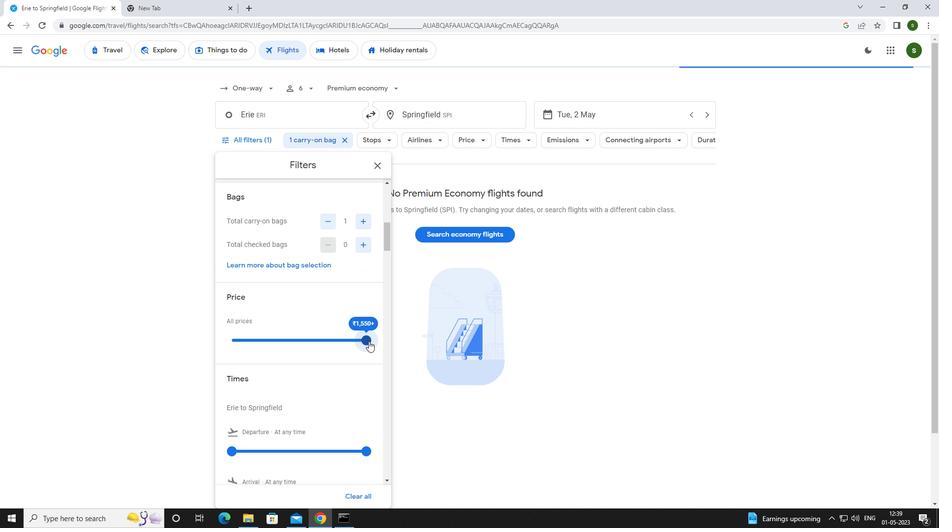 
Action: Mouse scrolled (368, 339) with delta (0, 0)
Screenshot: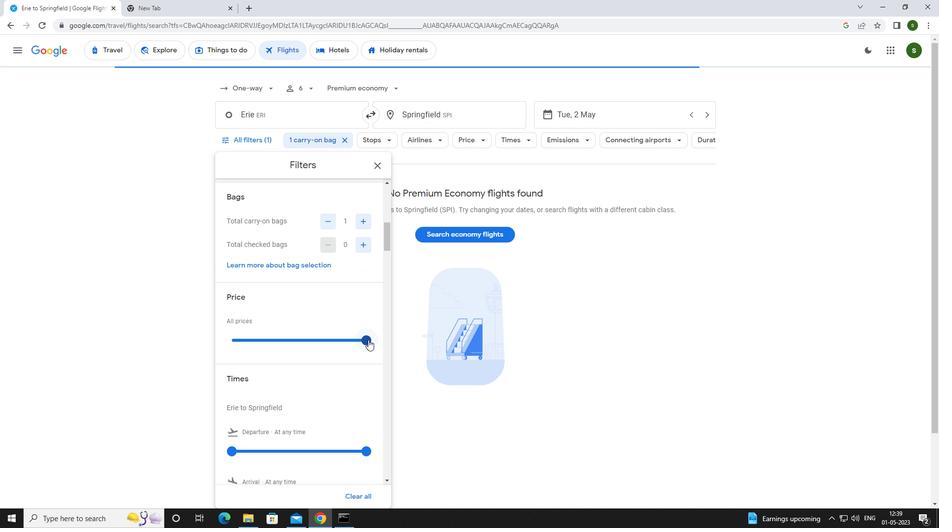 
Action: Mouse scrolled (368, 339) with delta (0, 0)
Screenshot: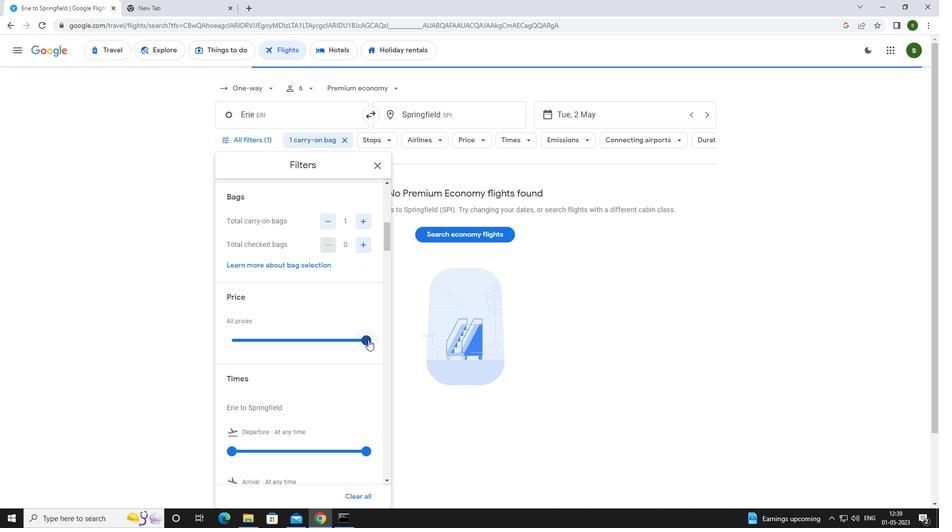
Action: Mouse scrolled (368, 339) with delta (0, 0)
Screenshot: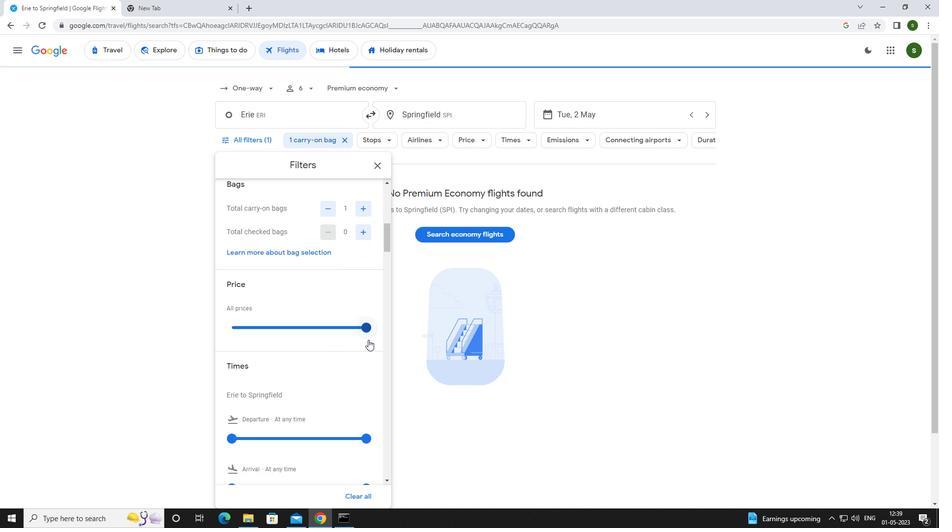 
Action: Mouse moved to (234, 303)
Screenshot: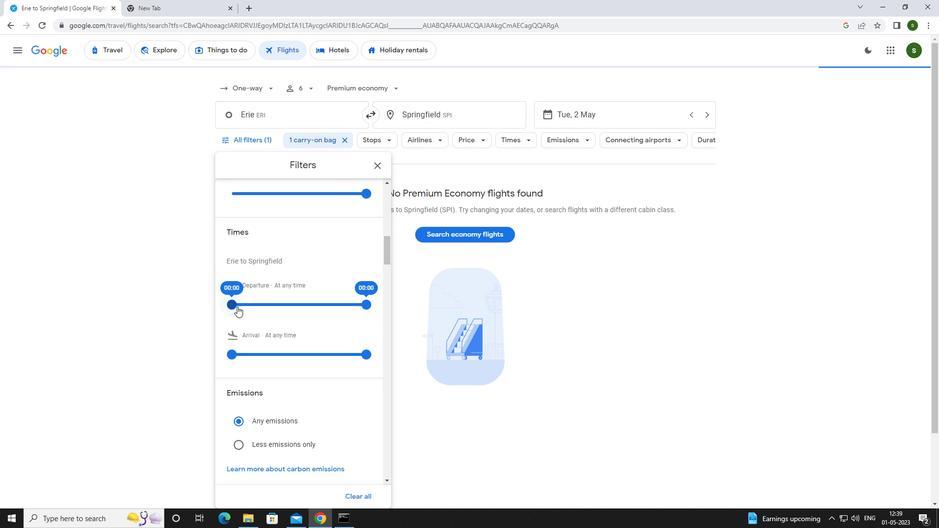 
Action: Mouse pressed left at (234, 303)
Screenshot: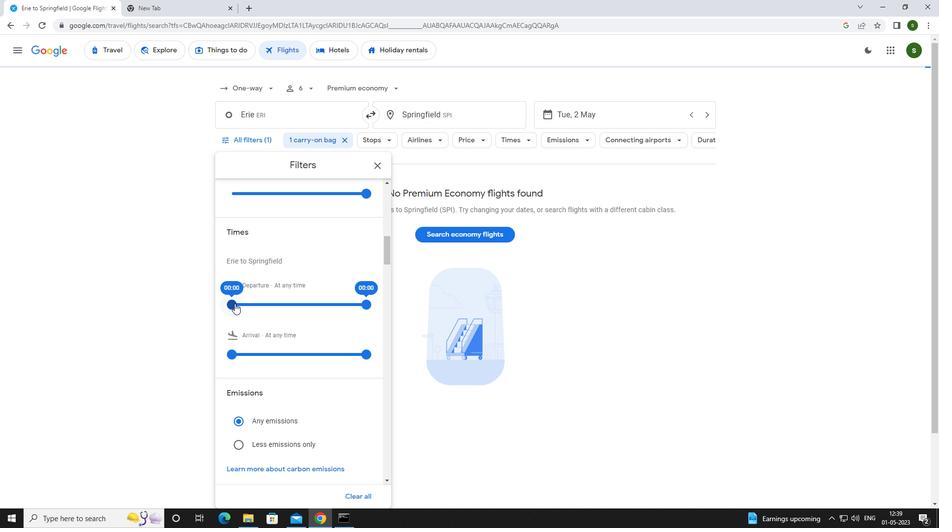 
Action: Mouse moved to (536, 300)
Screenshot: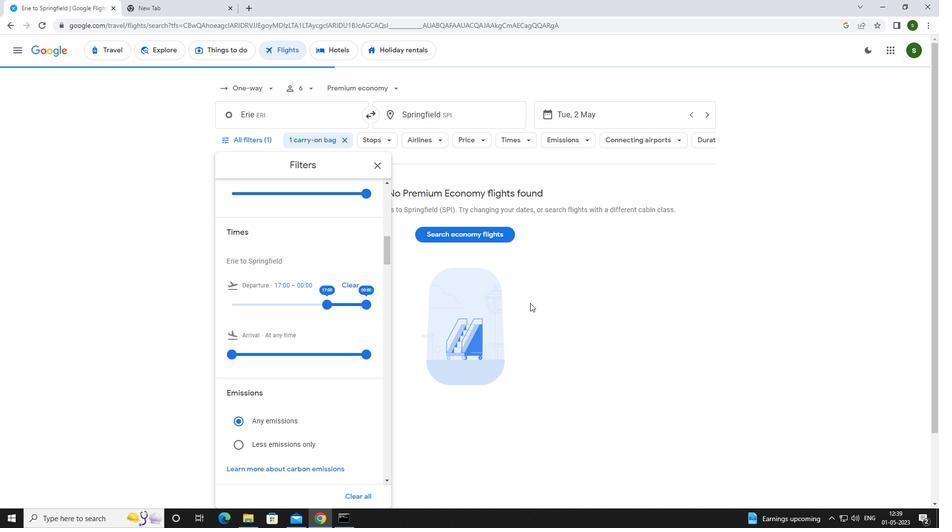 
Action: Mouse pressed left at (536, 300)
Screenshot: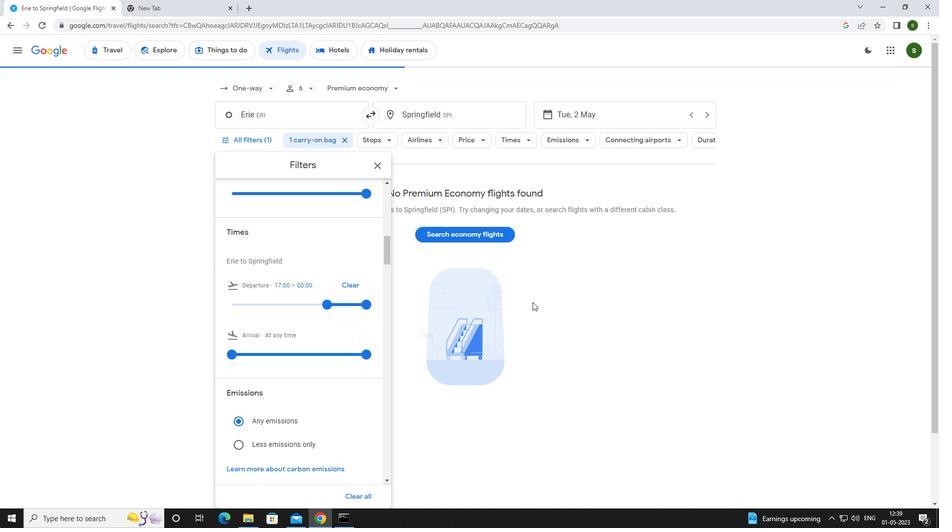 
Action: Mouse moved to (538, 300)
Screenshot: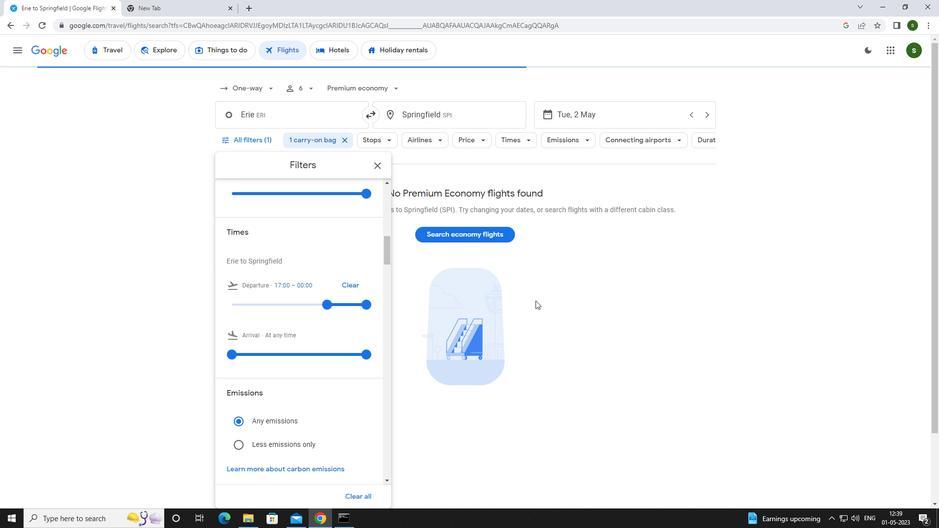 
